 Task: Find connections with filter location Eberbach with filter topic #househunting with filter profile language Spanish with filter current company Cyber Security Updates with filter school SVS College of Engineering with filter industry Sightseeing Transportation with filter service category Illustration with filter keywords title Virtual Assistant
Action: Mouse moved to (495, 59)
Screenshot: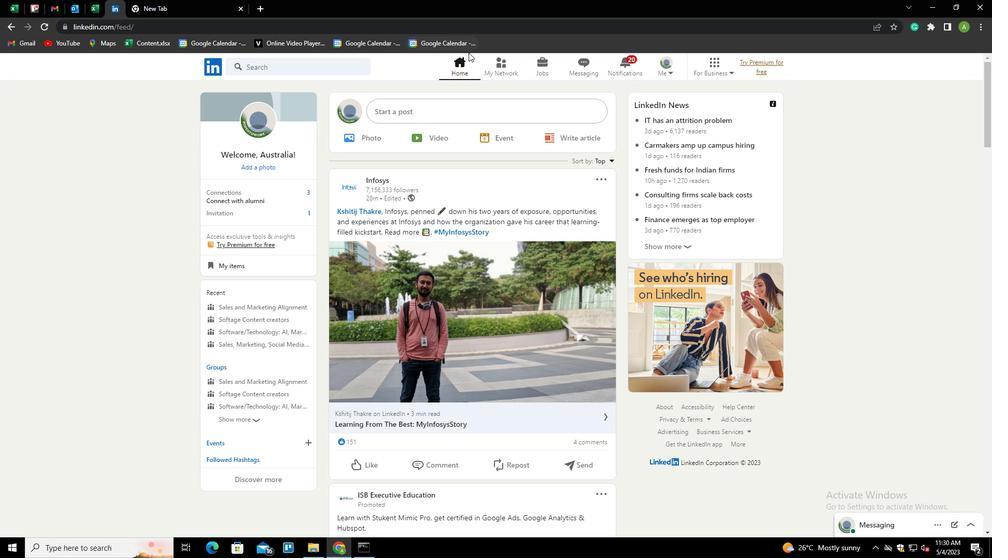 
Action: Mouse pressed left at (495, 59)
Screenshot: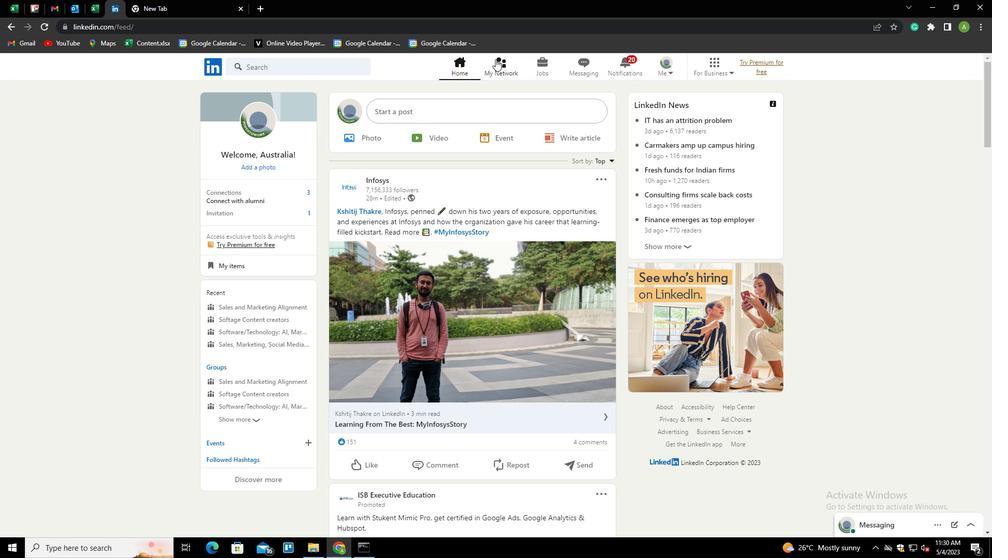 
Action: Mouse moved to (274, 123)
Screenshot: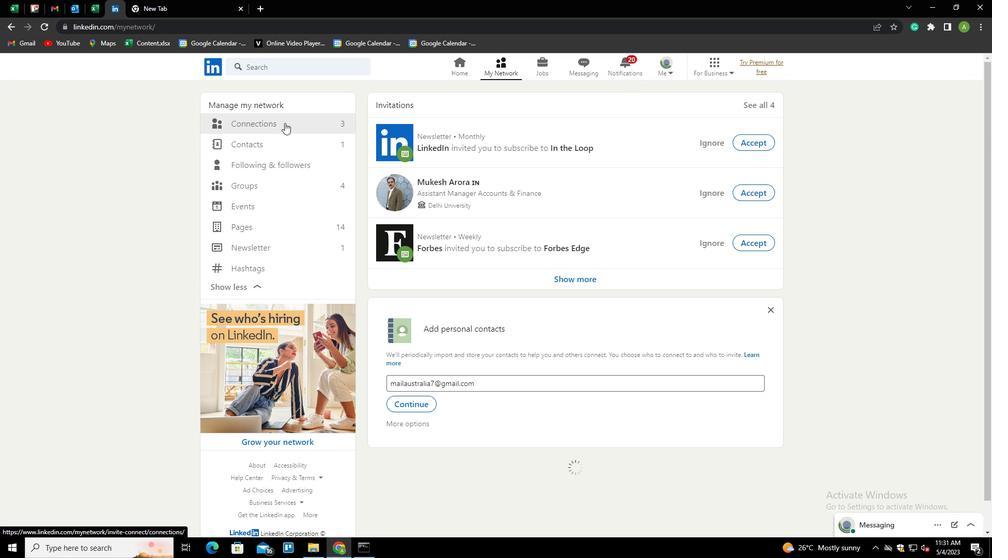 
Action: Mouse pressed left at (274, 123)
Screenshot: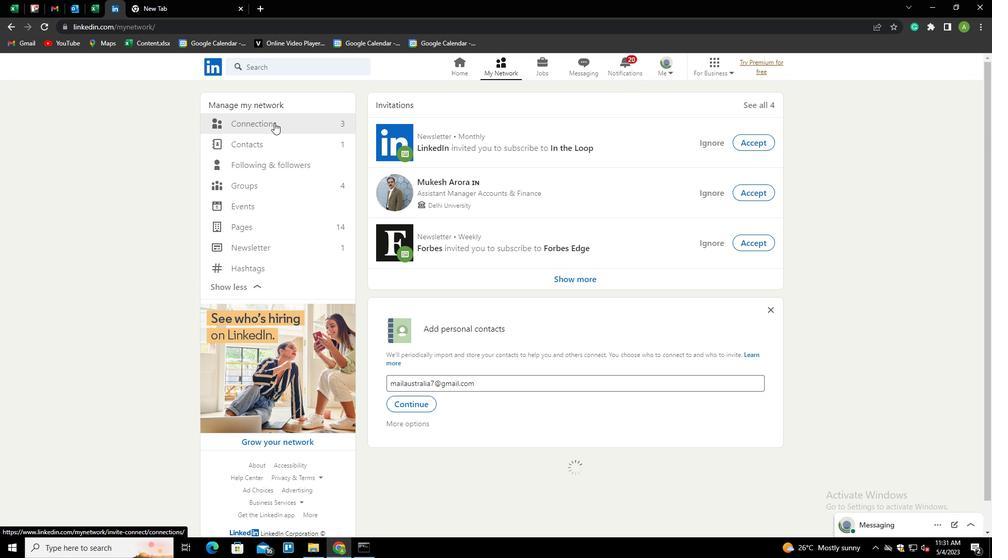 
Action: Mouse moved to (560, 124)
Screenshot: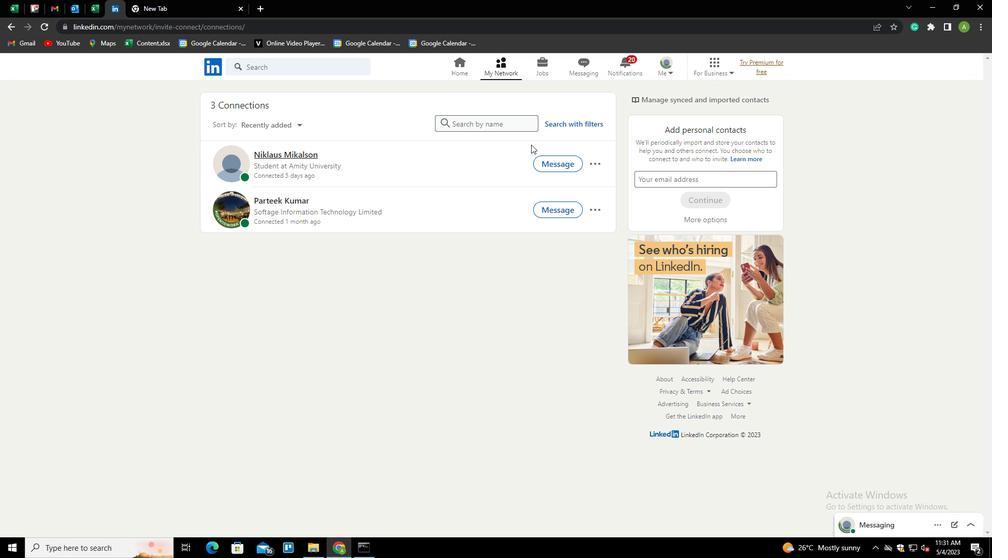 
Action: Mouse pressed left at (560, 124)
Screenshot: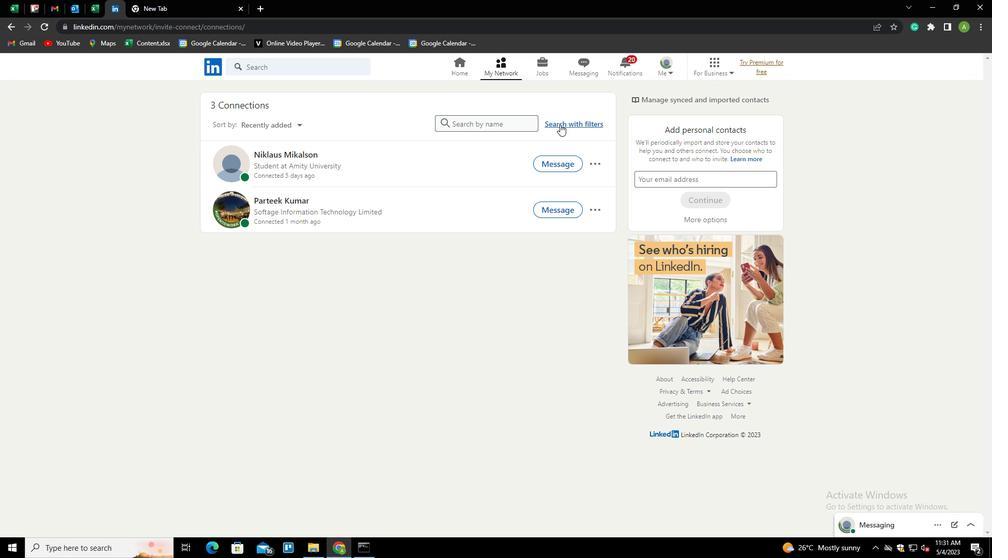 
Action: Mouse moved to (526, 96)
Screenshot: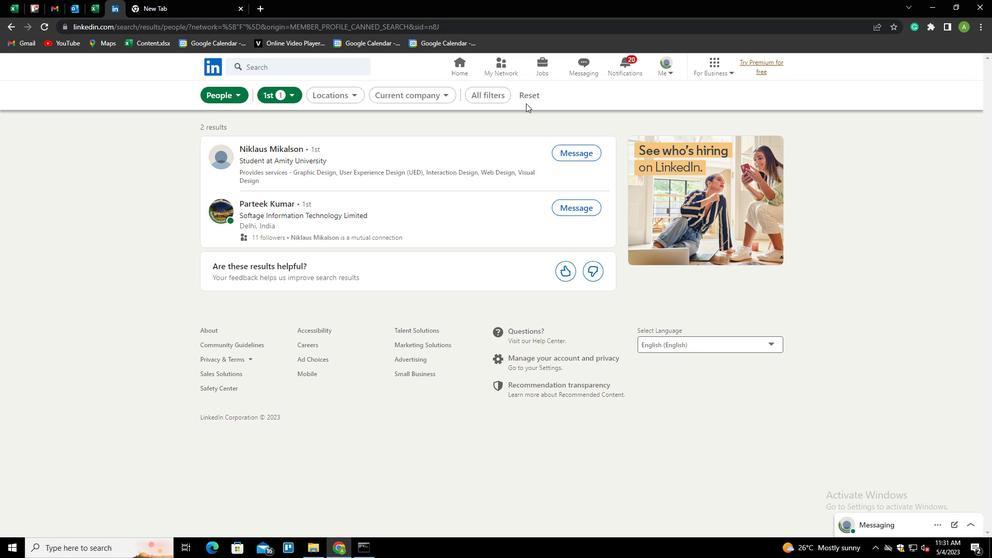 
Action: Mouse pressed left at (526, 96)
Screenshot: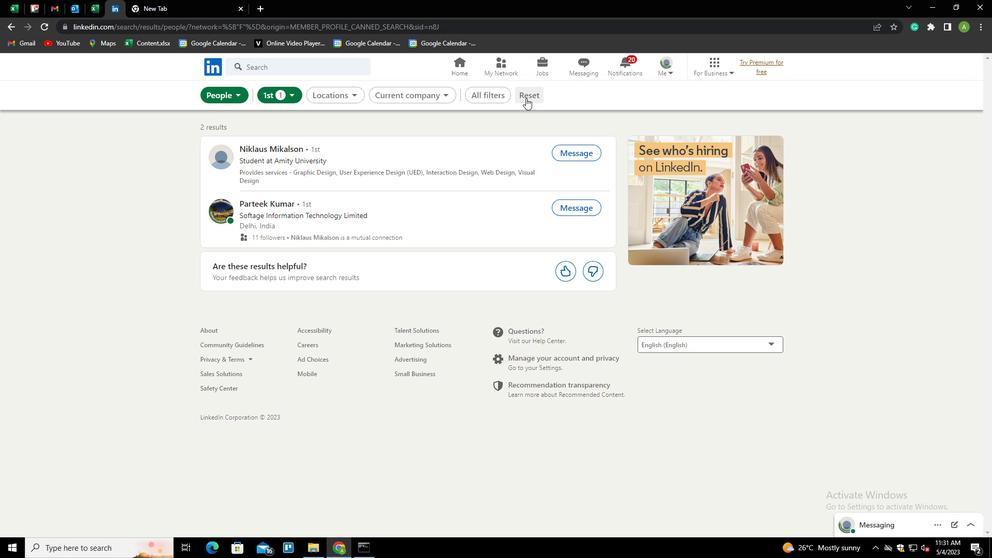 
Action: Mouse moved to (508, 97)
Screenshot: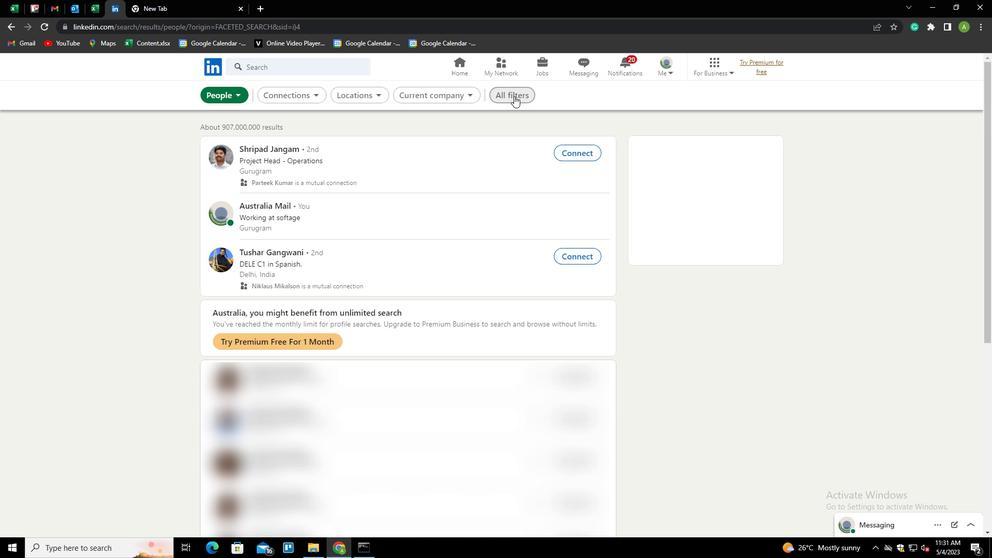 
Action: Mouse pressed left at (508, 97)
Screenshot: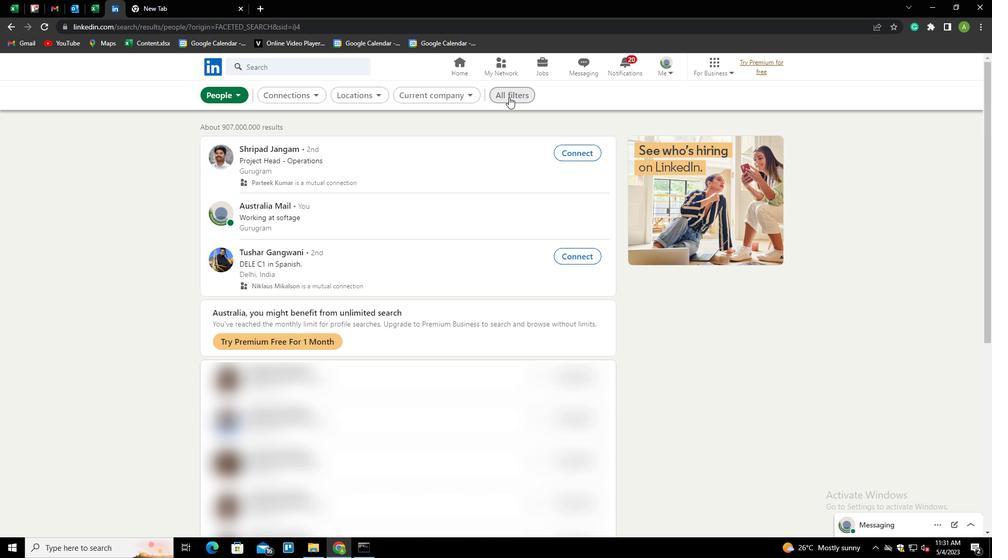 
Action: Mouse moved to (879, 397)
Screenshot: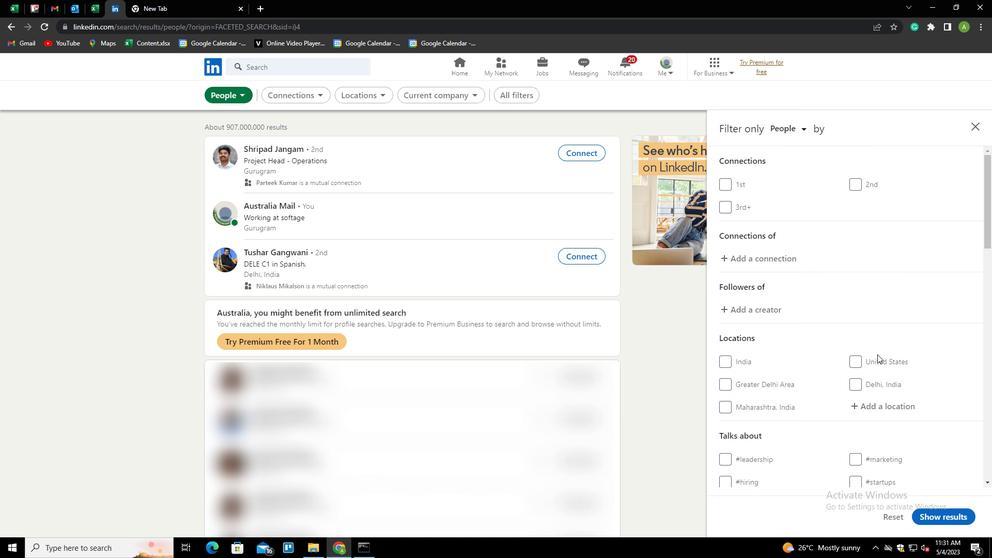 
Action: Mouse scrolled (879, 396) with delta (0, 0)
Screenshot: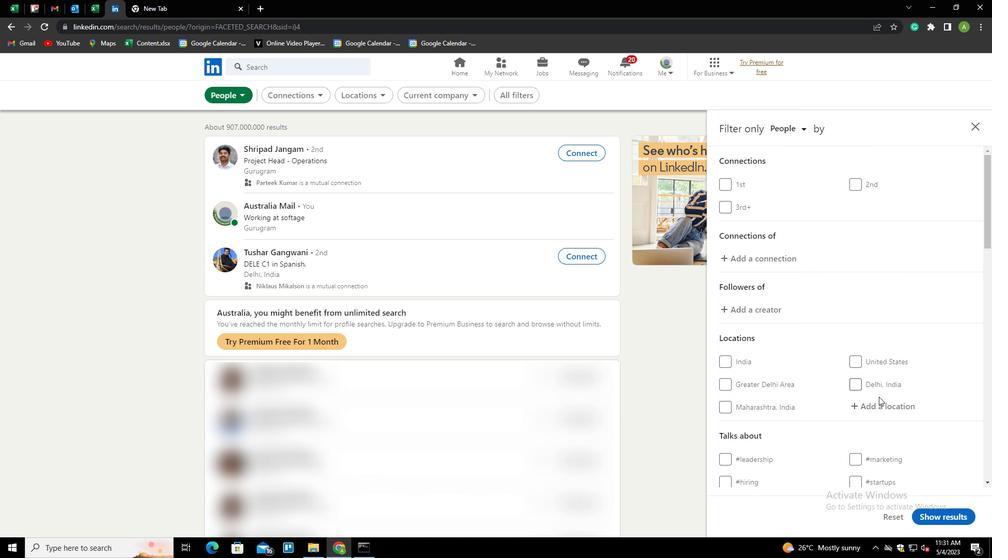 
Action: Mouse moved to (885, 361)
Screenshot: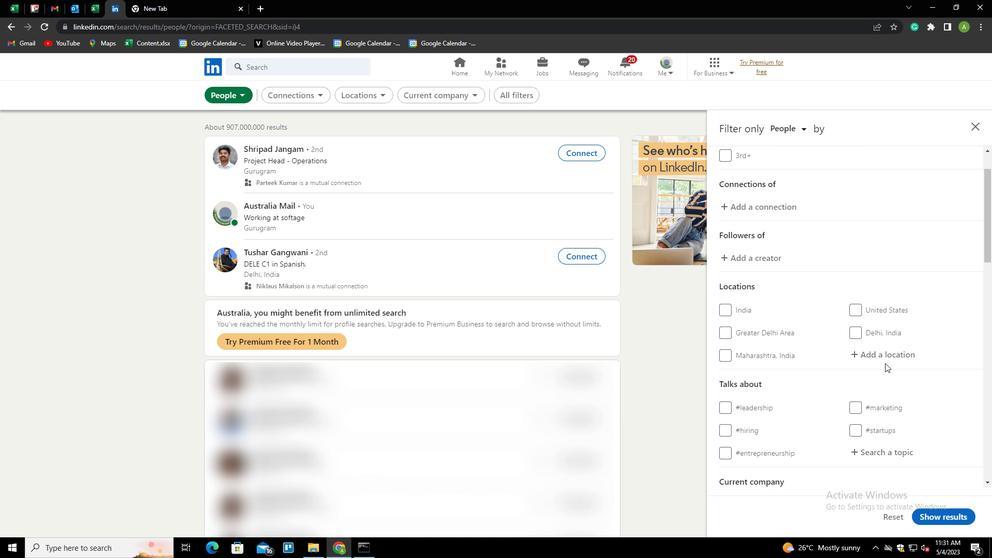 
Action: Mouse pressed left at (885, 361)
Screenshot: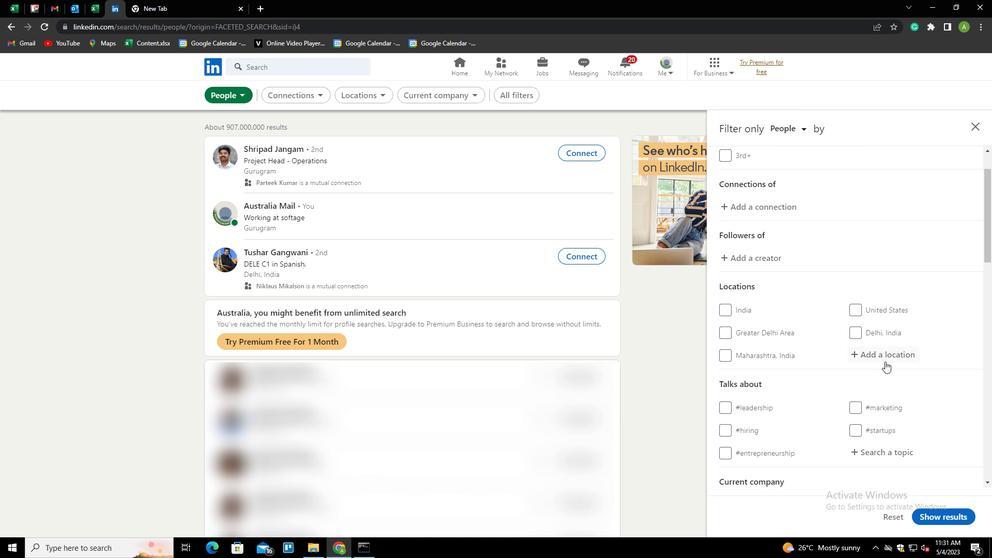 
Action: Key pressed <Key.shift>EV<Key.backspace>BERBACH<Key.down><Key.enter>
Screenshot: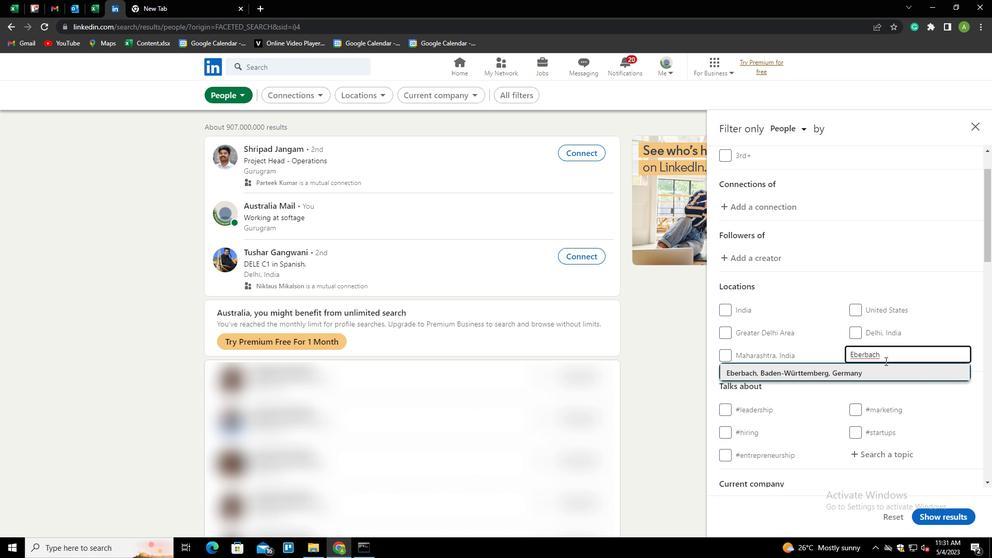
Action: Mouse moved to (920, 400)
Screenshot: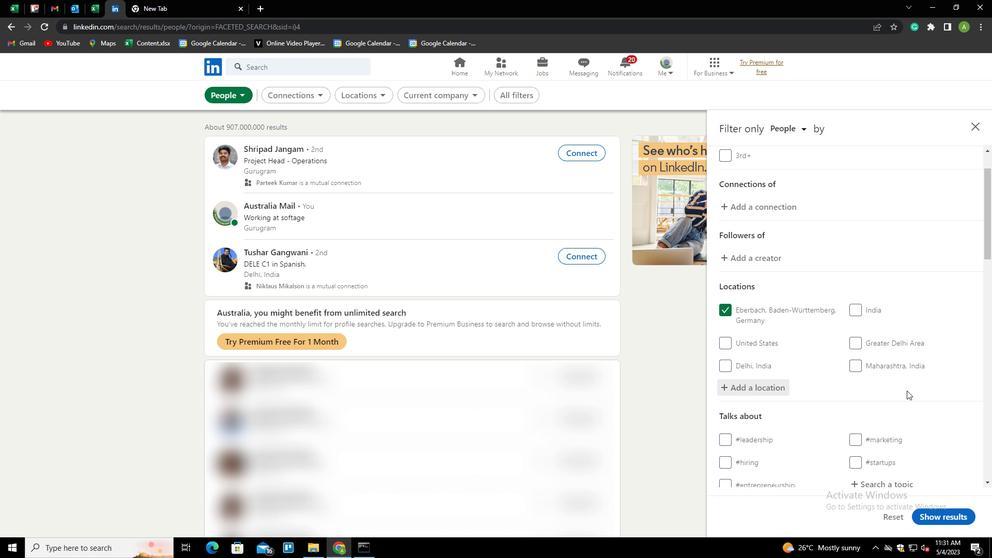 
Action: Mouse scrolled (920, 400) with delta (0, 0)
Screenshot: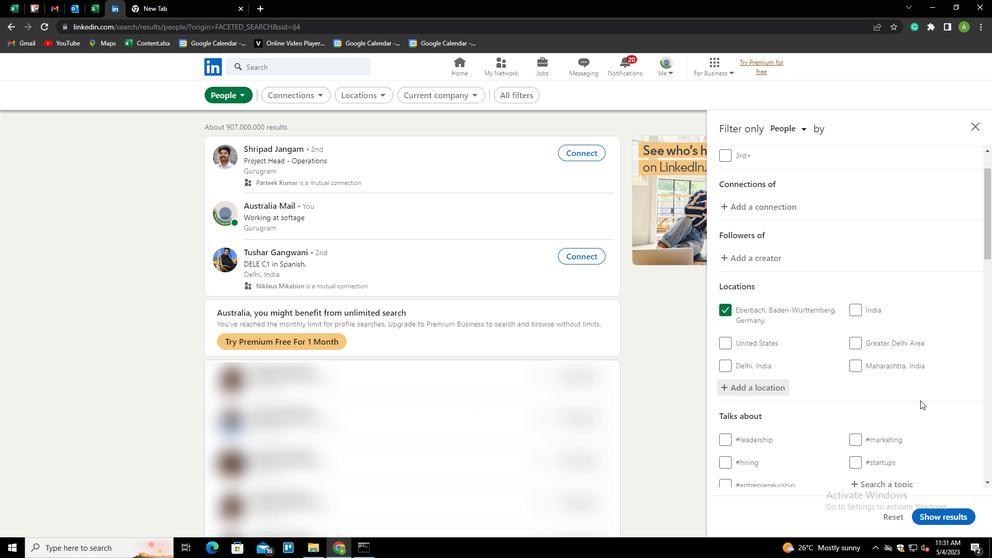 
Action: Mouse moved to (928, 398)
Screenshot: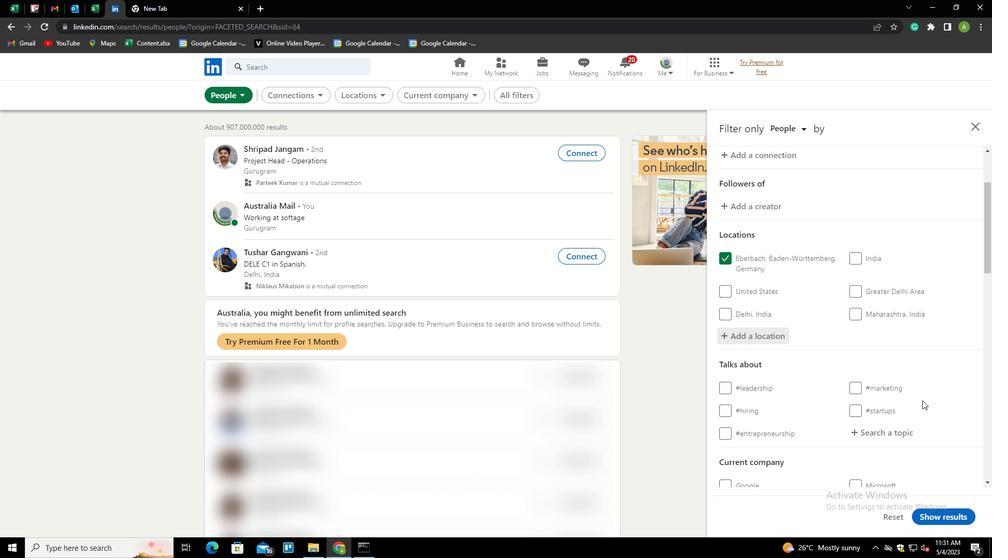 
Action: Mouse scrolled (928, 397) with delta (0, 0)
Screenshot: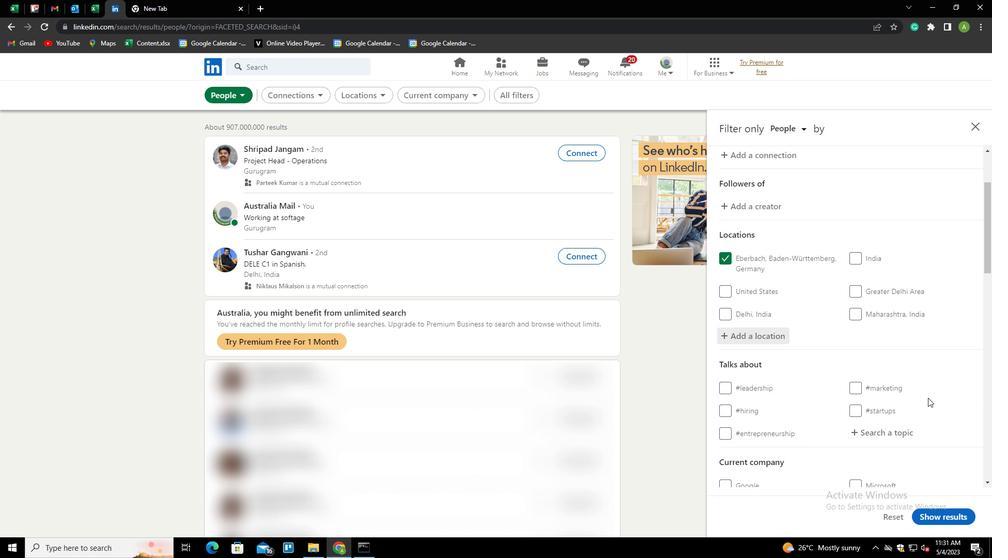 
Action: Mouse scrolled (928, 397) with delta (0, 0)
Screenshot: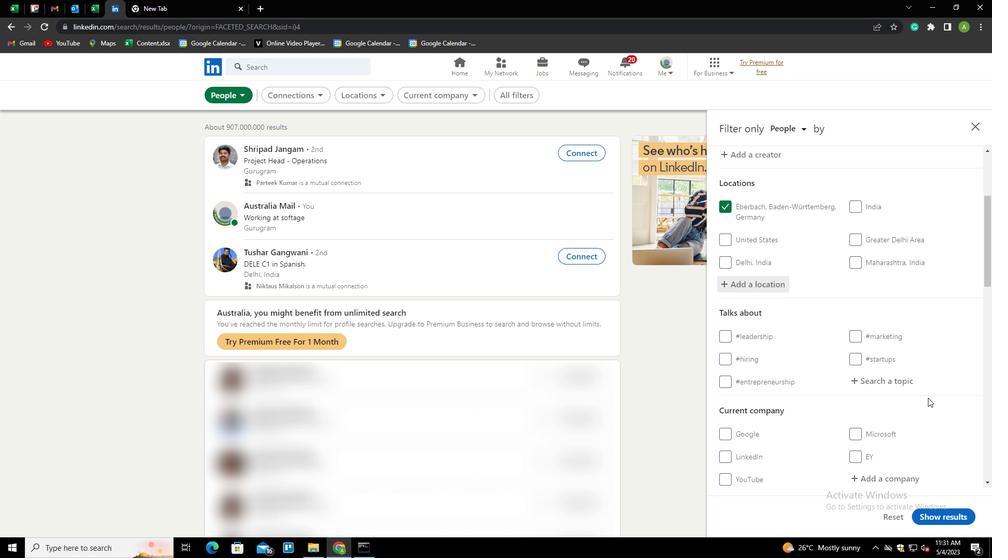 
Action: Mouse scrolled (928, 397) with delta (0, 0)
Screenshot: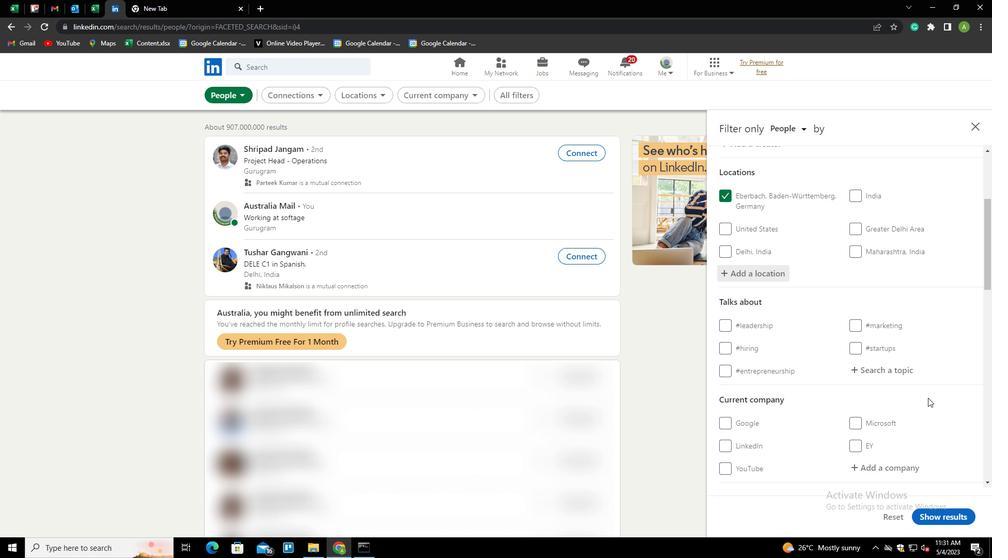 
Action: Mouse moved to (883, 281)
Screenshot: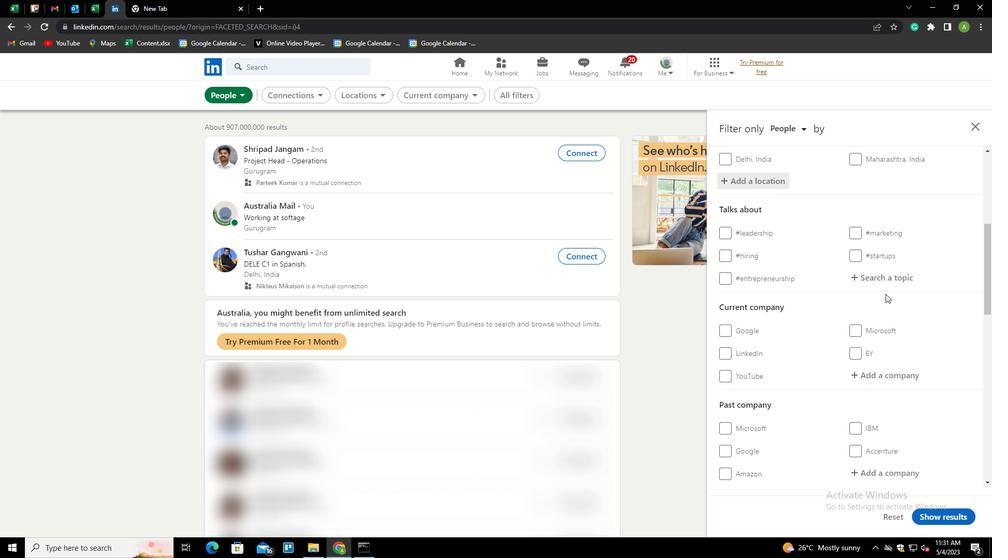 
Action: Mouse pressed left at (883, 281)
Screenshot: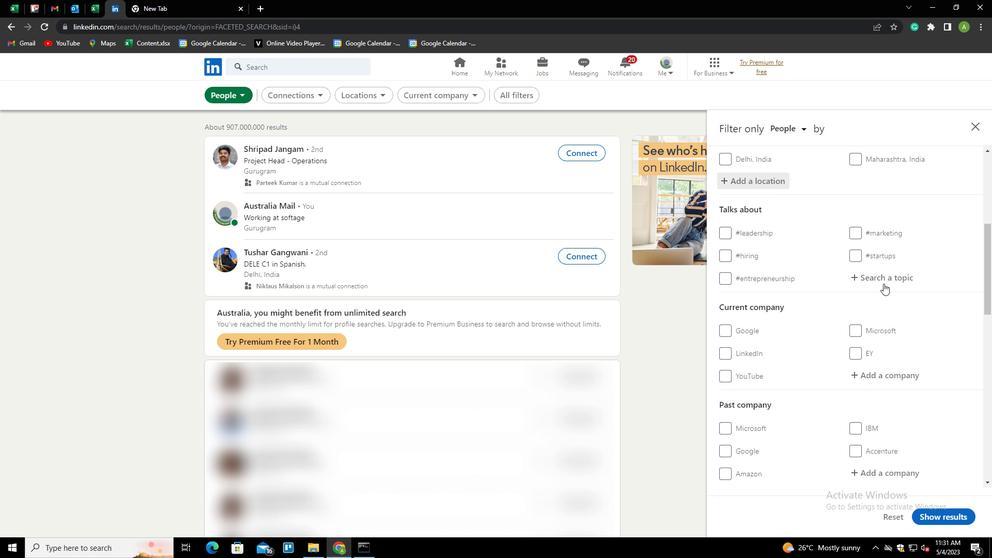 
Action: Key pressed HOUSEHUNTIN<Key.down><Key.enter>
Screenshot: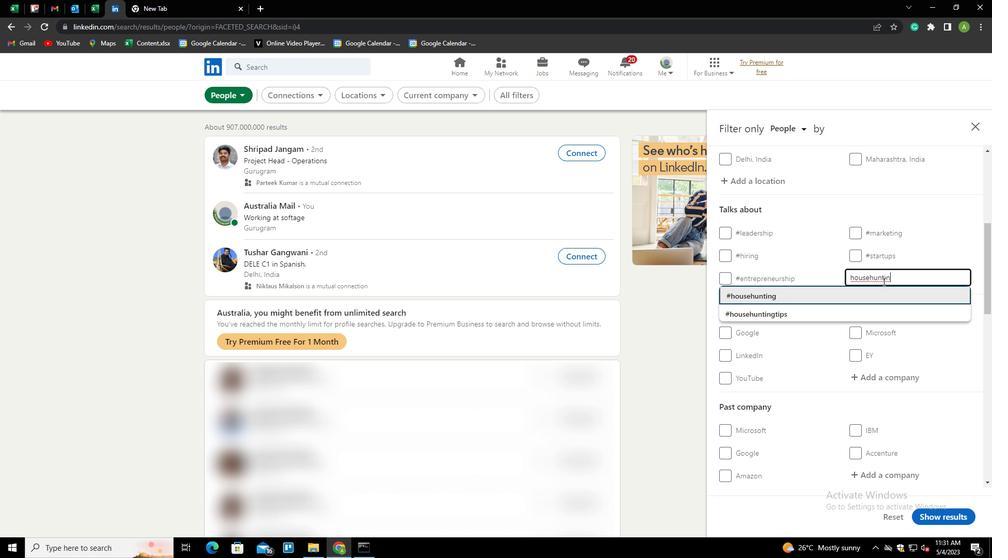
Action: Mouse moved to (883, 281)
Screenshot: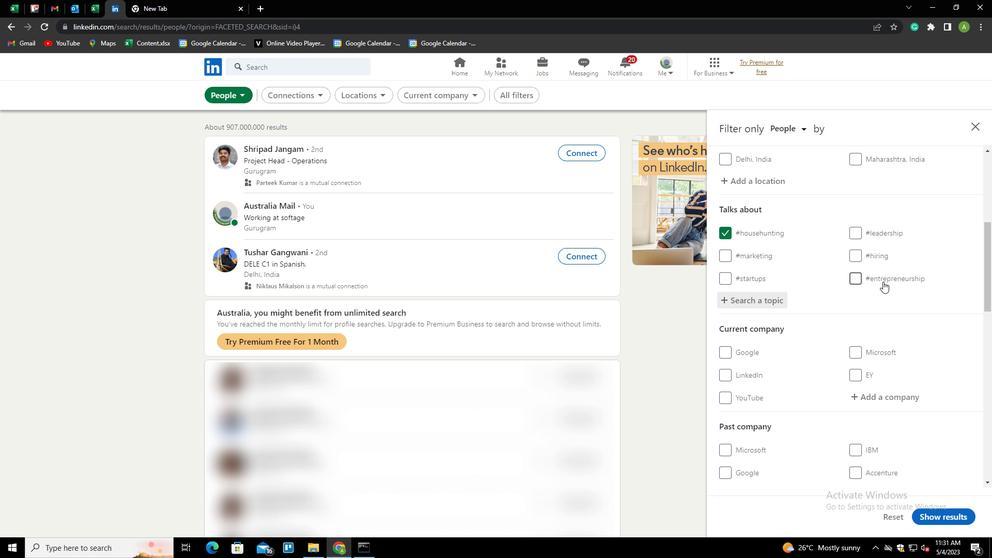 
Action: Mouse scrolled (883, 281) with delta (0, 0)
Screenshot: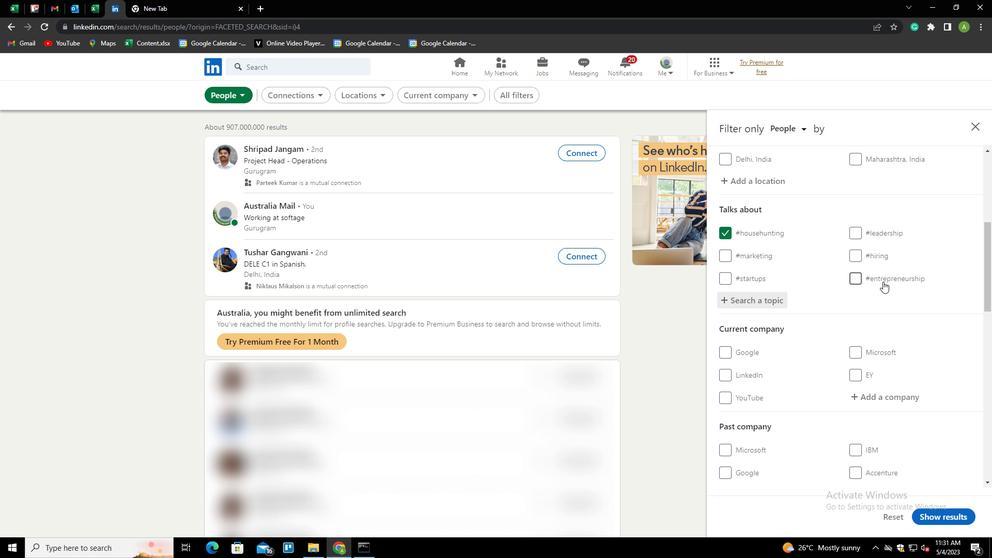 
Action: Mouse scrolled (883, 281) with delta (0, 0)
Screenshot: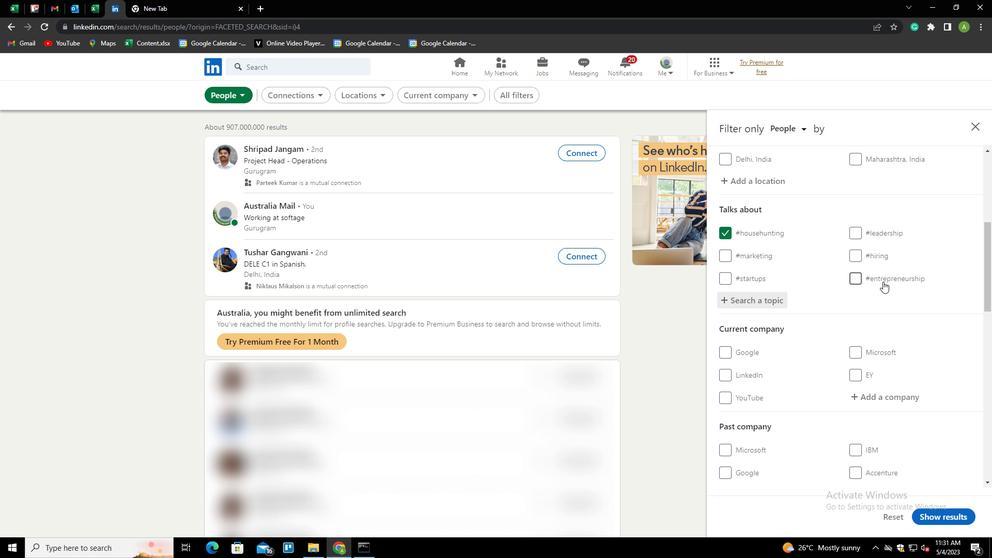 
Action: Mouse scrolled (883, 281) with delta (0, 0)
Screenshot: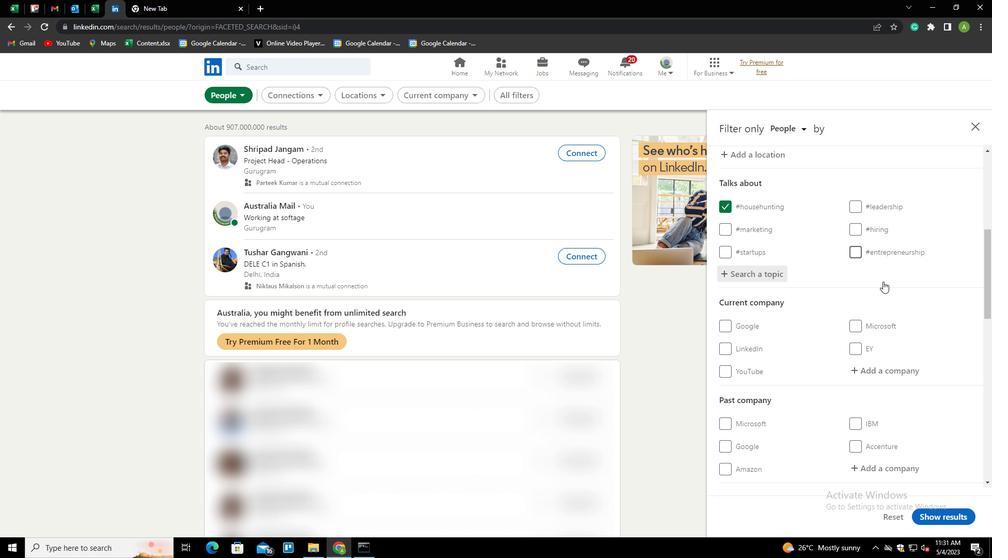 
Action: Mouse scrolled (883, 281) with delta (0, 0)
Screenshot: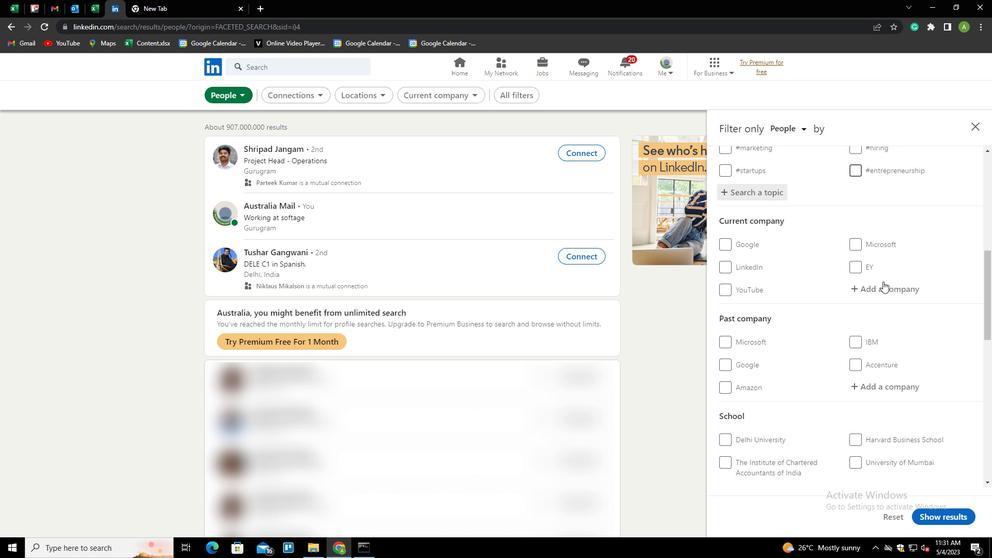 
Action: Mouse scrolled (883, 281) with delta (0, 0)
Screenshot: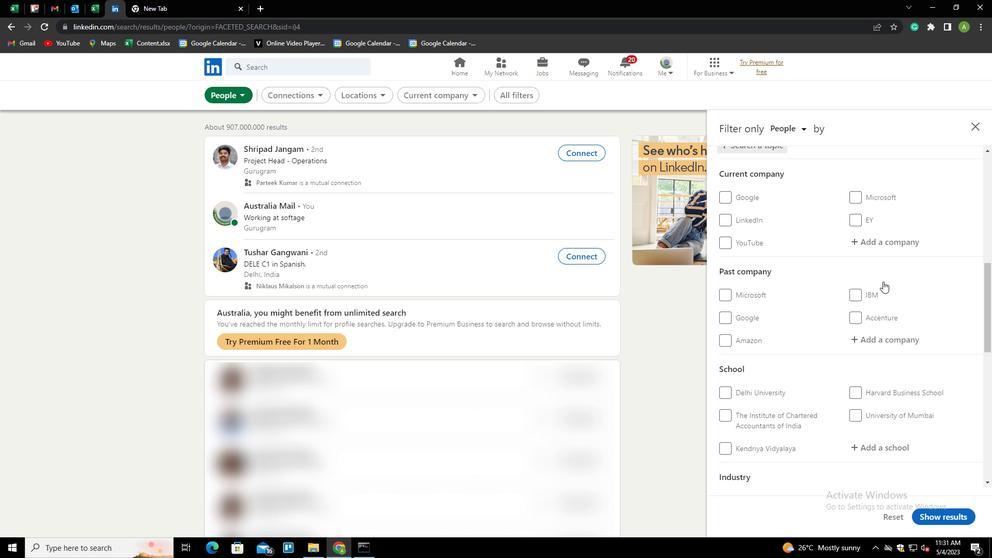 
Action: Mouse scrolled (883, 281) with delta (0, 0)
Screenshot: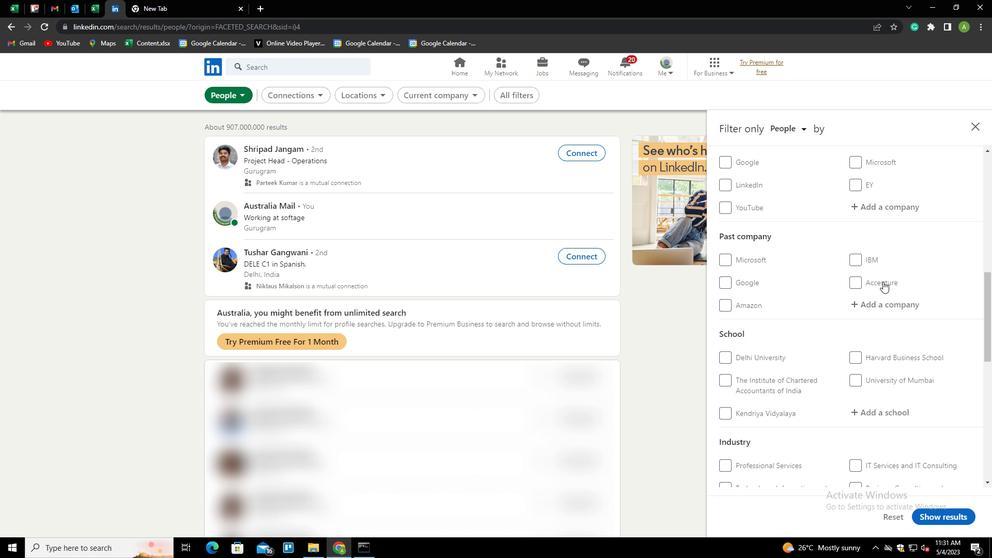 
Action: Mouse scrolled (883, 281) with delta (0, 0)
Screenshot: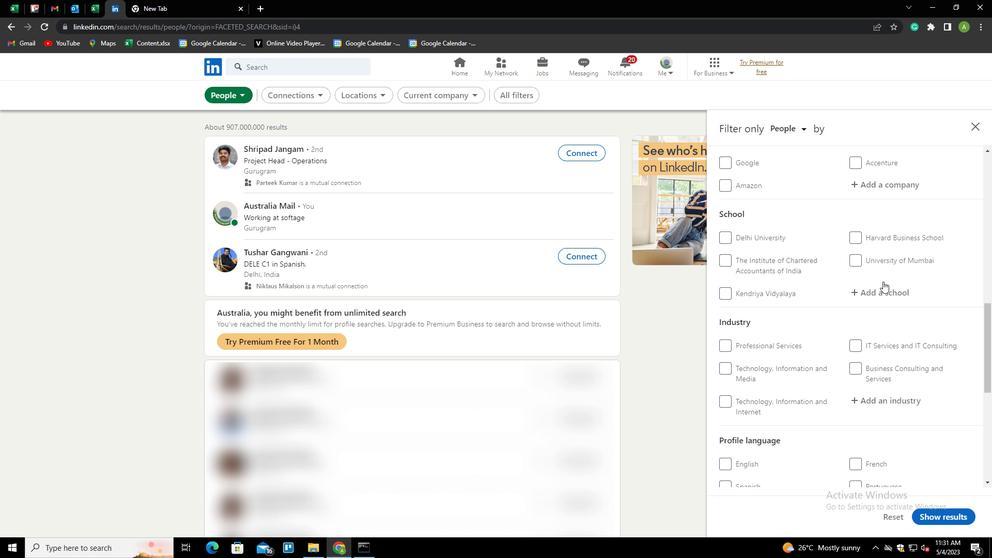 
Action: Mouse scrolled (883, 281) with delta (0, 0)
Screenshot: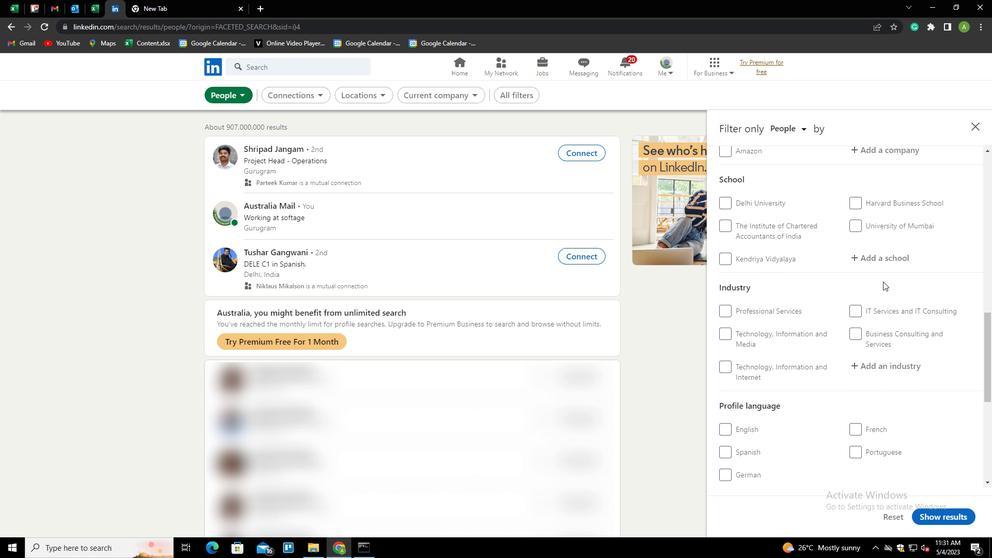 
Action: Mouse scrolled (883, 281) with delta (0, 0)
Screenshot: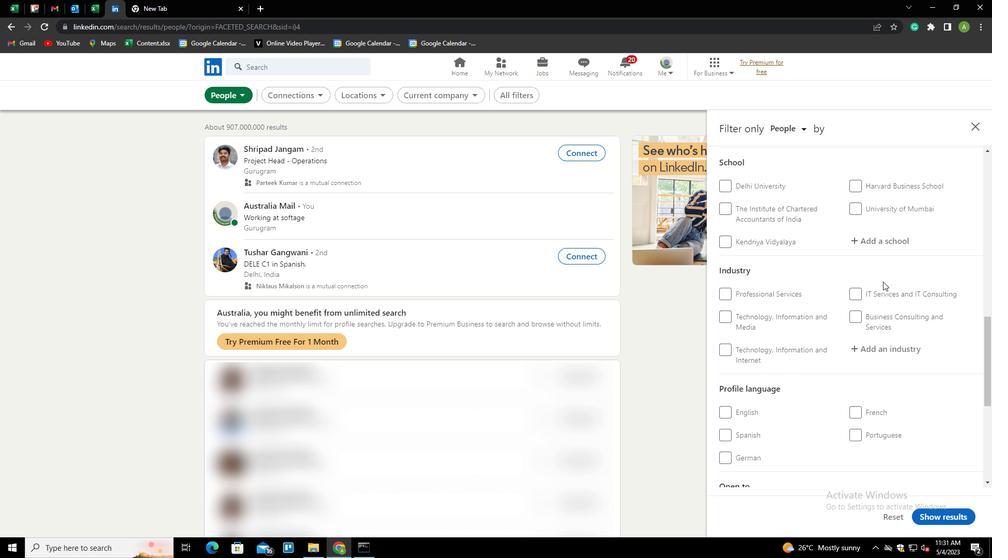 
Action: Mouse moved to (733, 333)
Screenshot: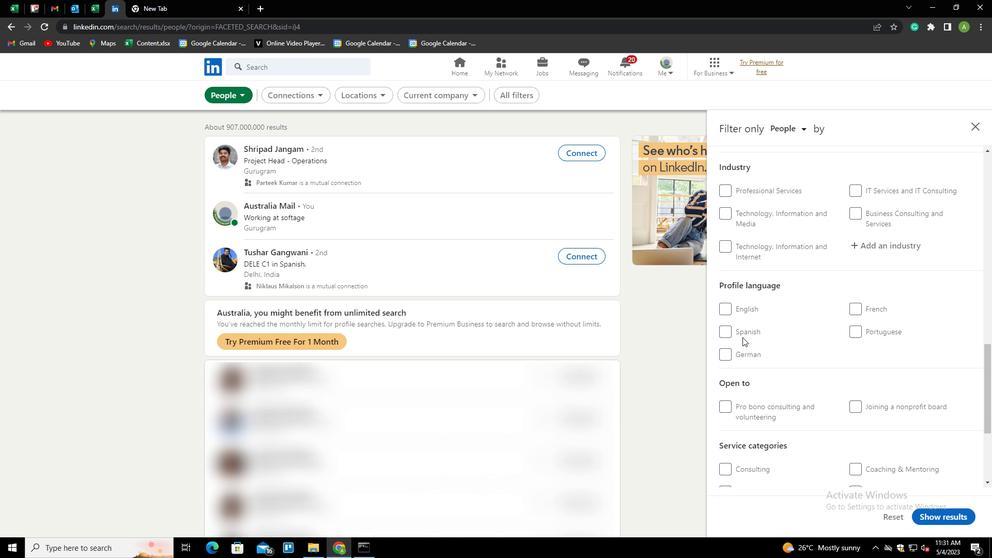 
Action: Mouse pressed left at (733, 333)
Screenshot: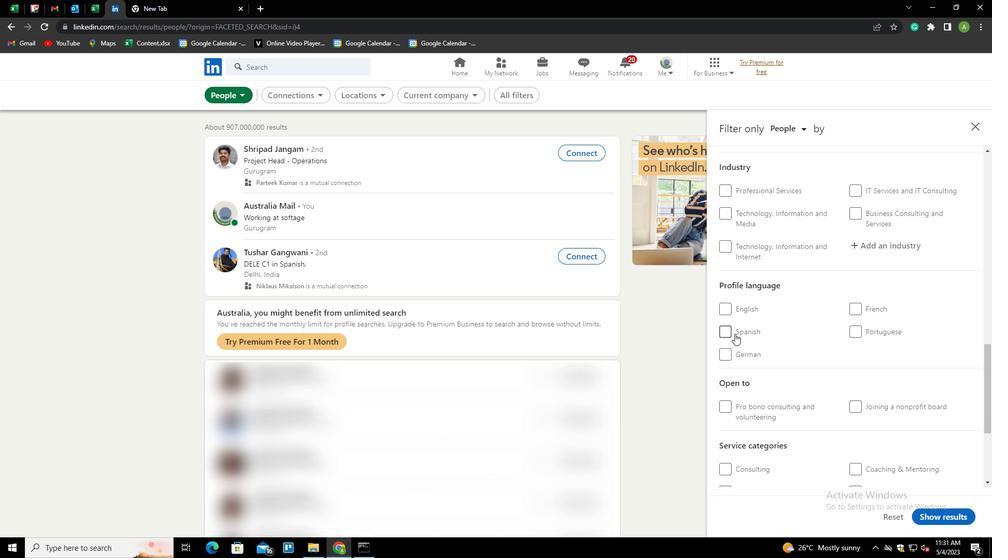 
Action: Mouse moved to (896, 302)
Screenshot: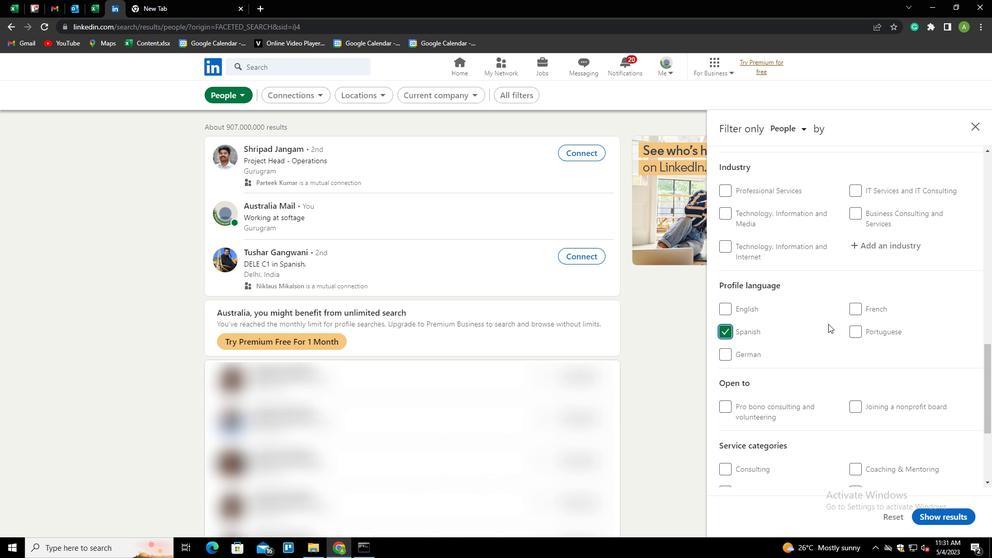 
Action: Mouse scrolled (896, 302) with delta (0, 0)
Screenshot: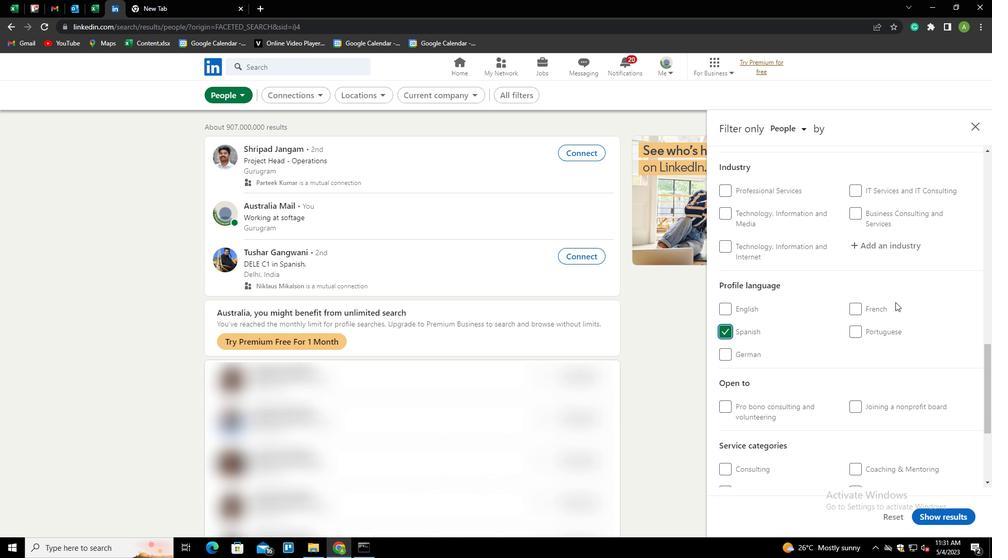 
Action: Mouse scrolled (896, 302) with delta (0, 0)
Screenshot: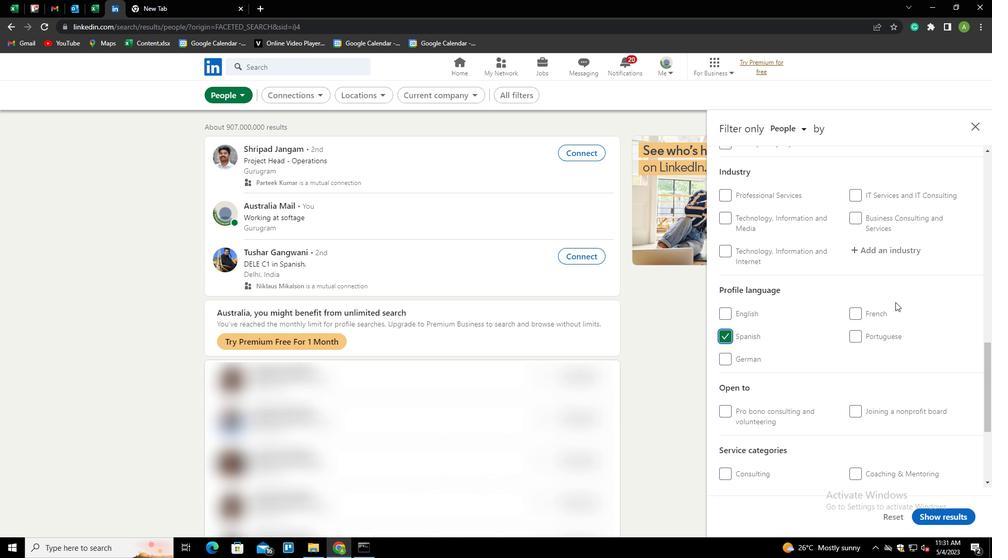 
Action: Mouse scrolled (896, 302) with delta (0, 0)
Screenshot: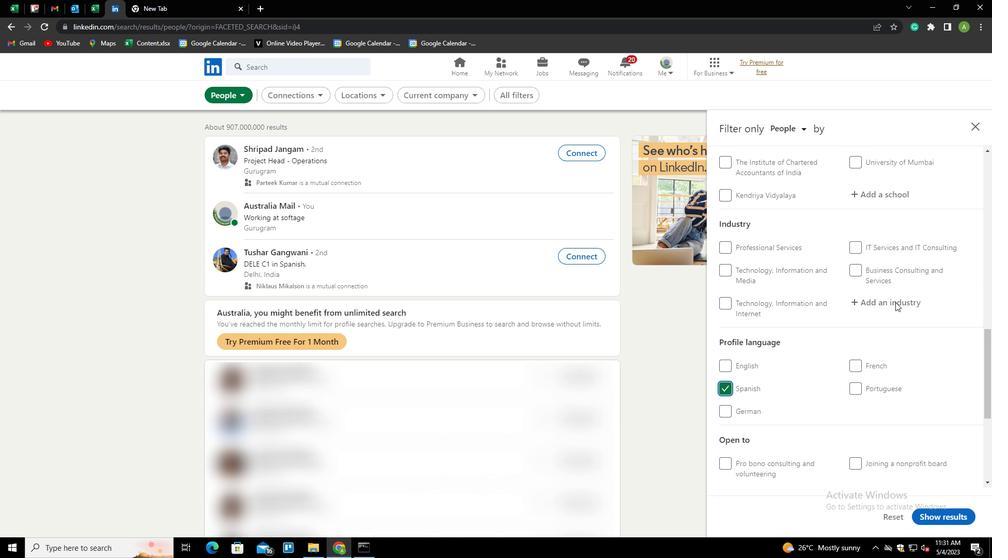 
Action: Mouse scrolled (896, 302) with delta (0, 0)
Screenshot: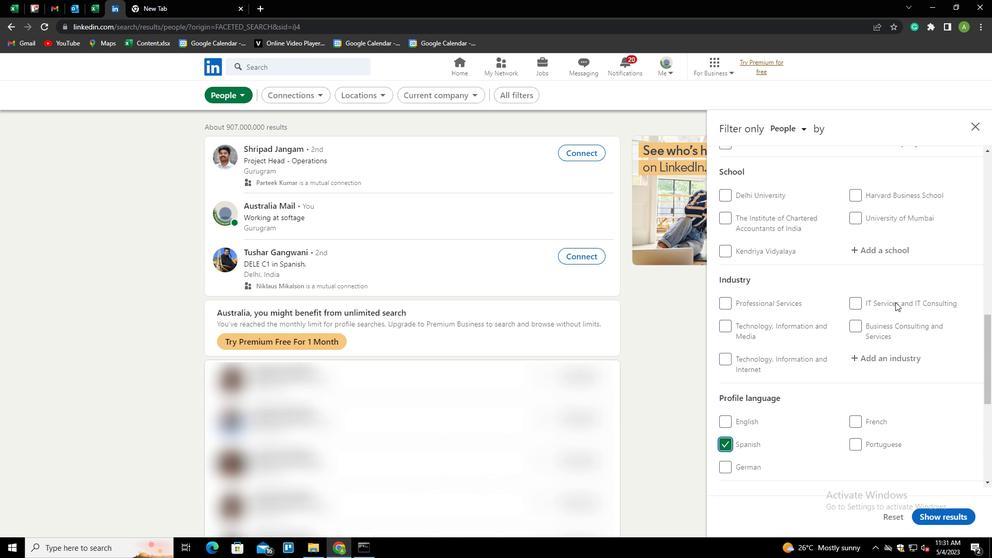 
Action: Mouse scrolled (896, 302) with delta (0, 0)
Screenshot: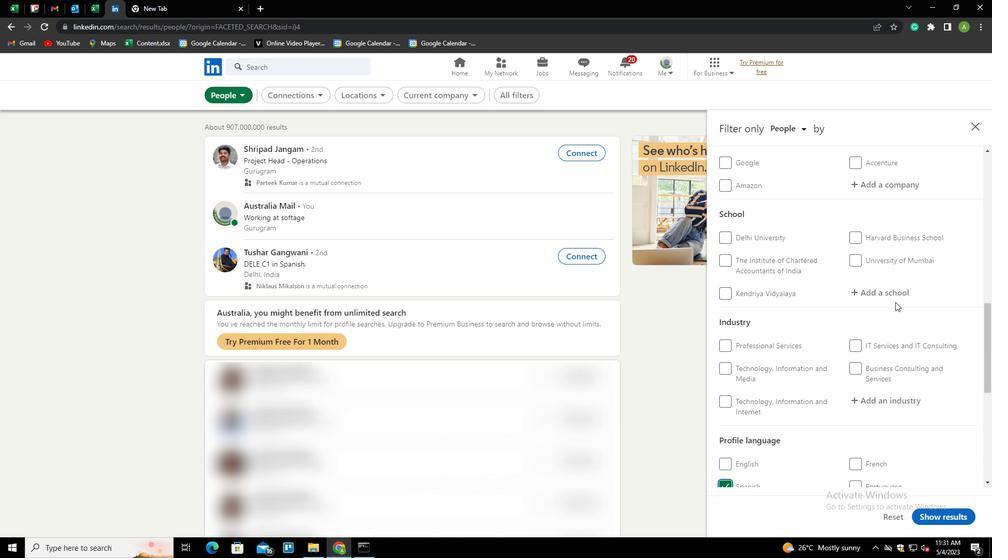 
Action: Mouse scrolled (896, 302) with delta (0, 0)
Screenshot: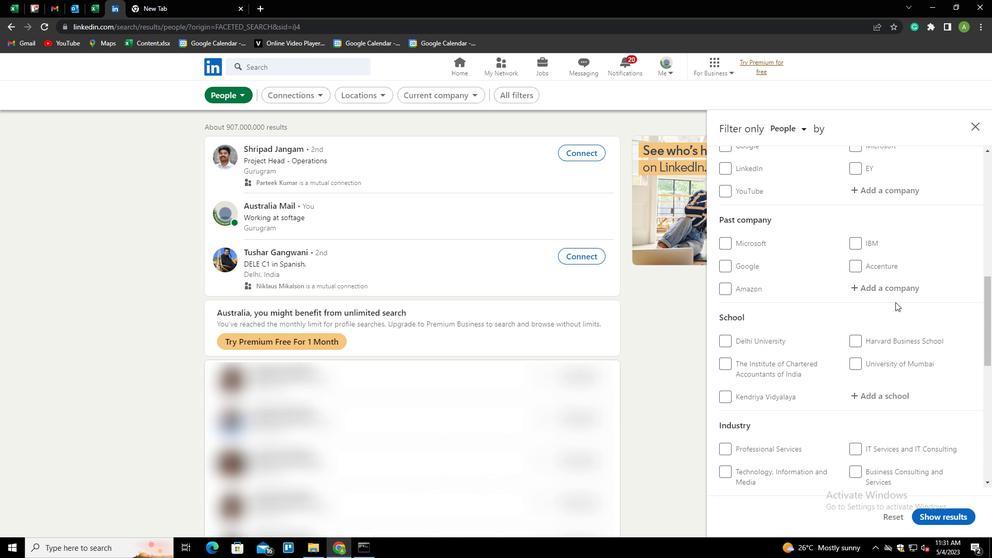 
Action: Mouse moved to (883, 239)
Screenshot: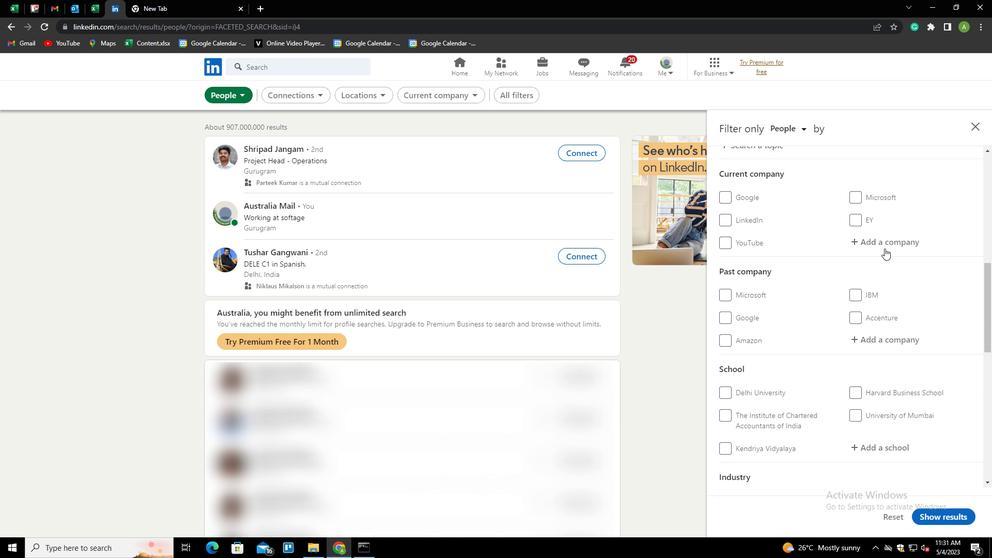 
Action: Mouse pressed left at (883, 239)
Screenshot: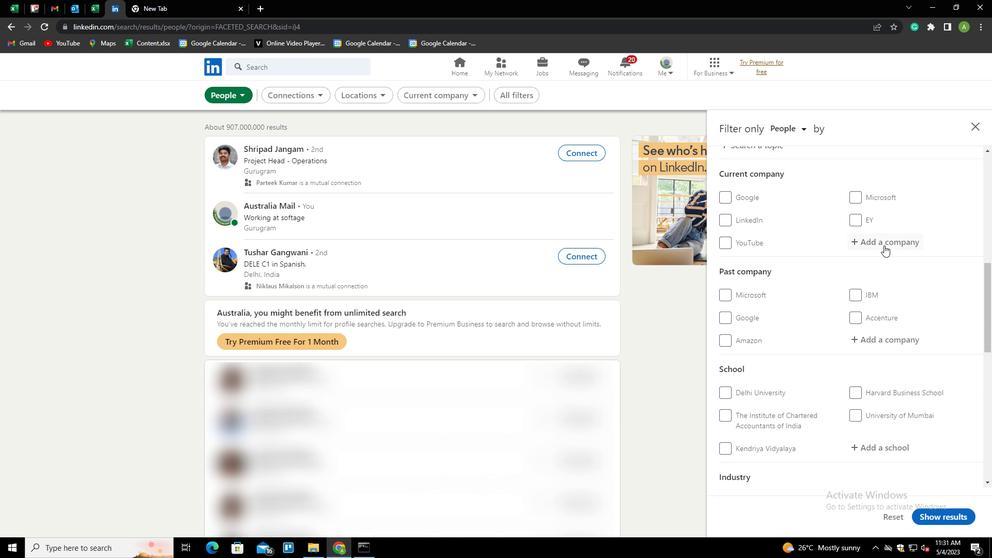 
Action: Mouse moved to (886, 240)
Screenshot: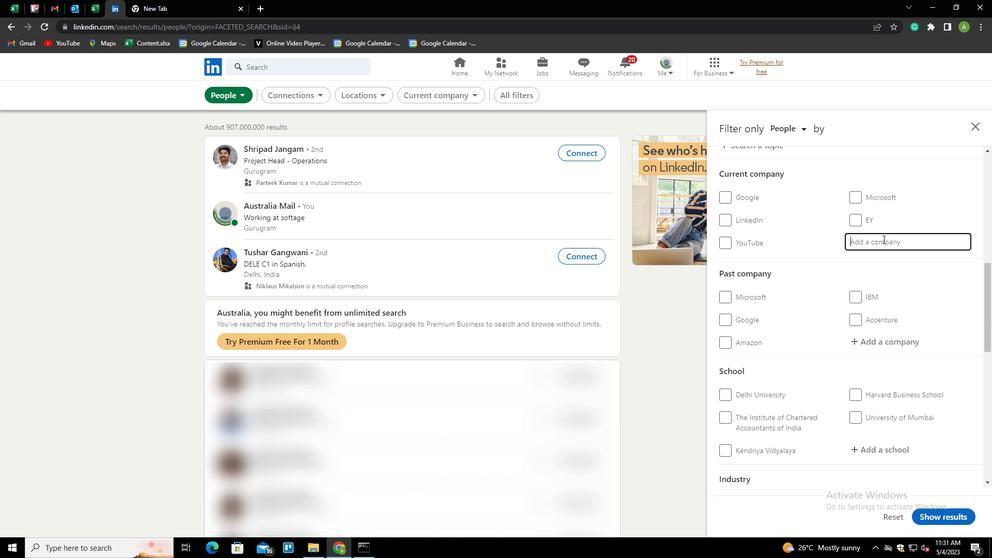 
Action: Mouse pressed left at (886, 240)
Screenshot: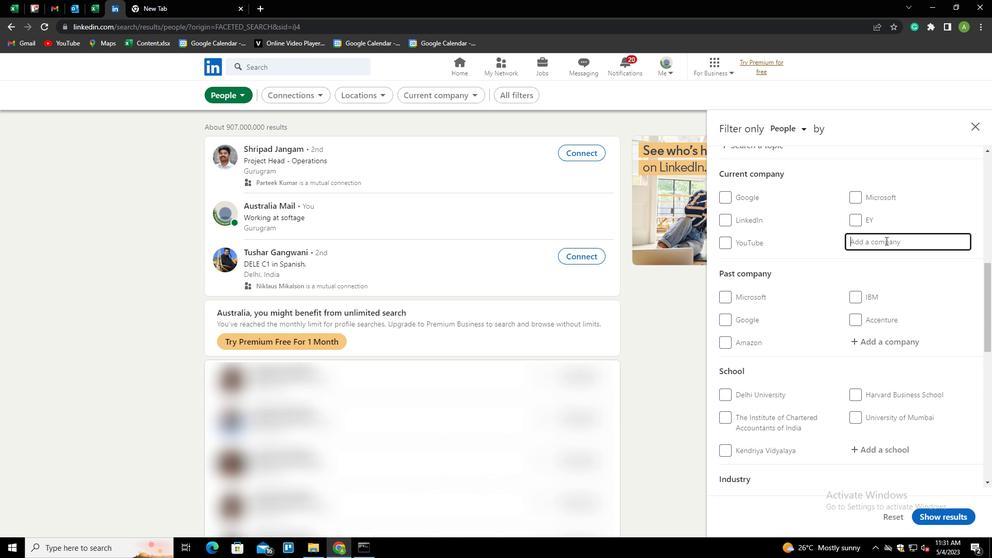 
Action: Key pressed <Key.shift><Key.shift><Key.shift><Key.shift><Key.shift><Key.shift><Key.shift><Key.shift><Key.shift><Key.shift><Key.shift><Key.shift><Key.shift><Key.shift><Key.shift><Key.shift><Key.shift><Key.shift><Key.shift><Key.shift><Key.shift><Key.shift><Key.shift><Key.shift><Key.shift><Key.shift><Key.shift><Key.shift><Key.shift><Key.shift><Key.shift><Key.shift><Key.shift><Key.shift><Key.shift><Key.shift><Key.shift><Key.shift><Key.shift><Key.shift><Key.shift><Key.shift><Key.shift><Key.shift><Key.shift><Key.shift><Key.shift><Key.shift><Key.shift><Key.shift>CU<Key.backspace>YBER<Key.space><Key.shift>SECURITY<Key.down><Key.down><Key.down><Key.enter>
Screenshot: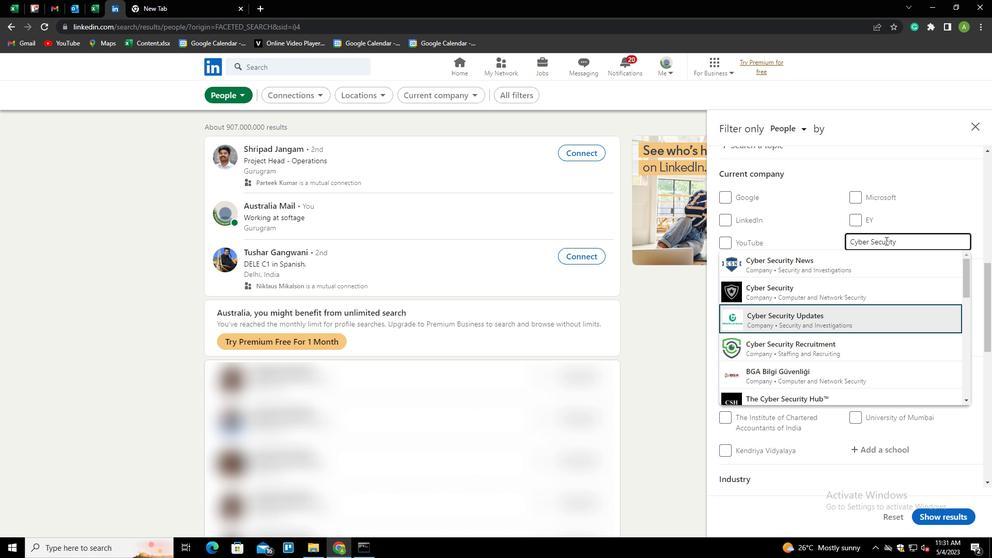 
Action: Mouse scrolled (886, 240) with delta (0, 0)
Screenshot: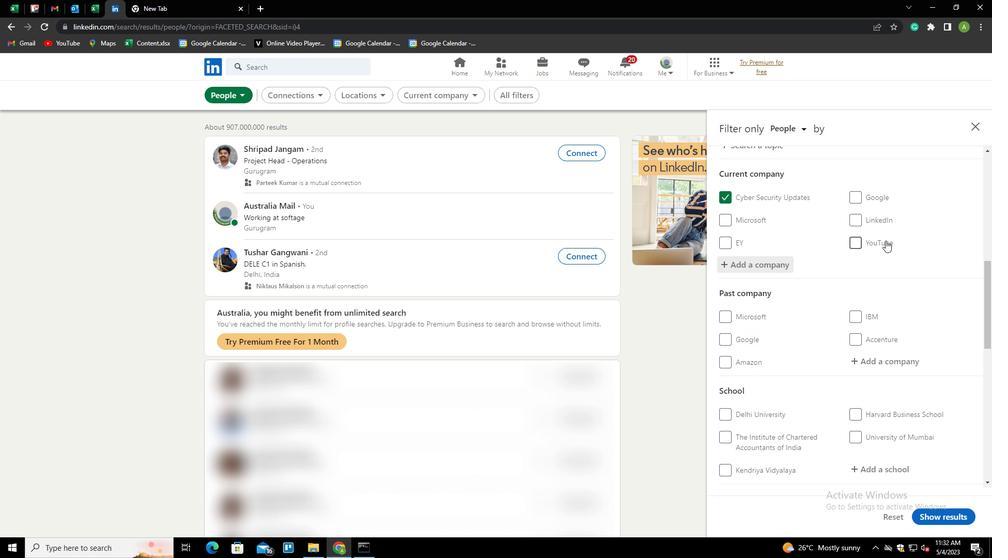 
Action: Mouse scrolled (886, 240) with delta (0, 0)
Screenshot: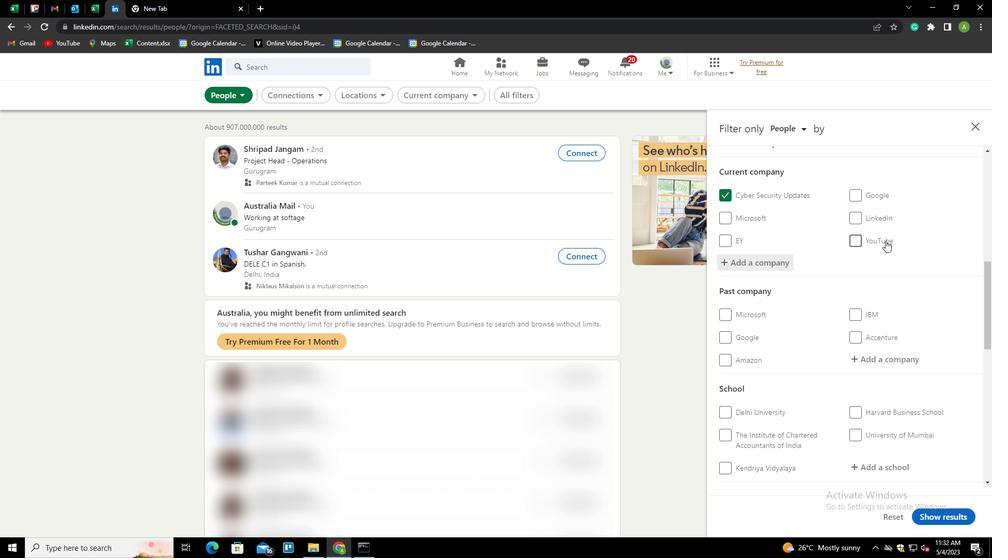 
Action: Mouse scrolled (886, 240) with delta (0, 0)
Screenshot: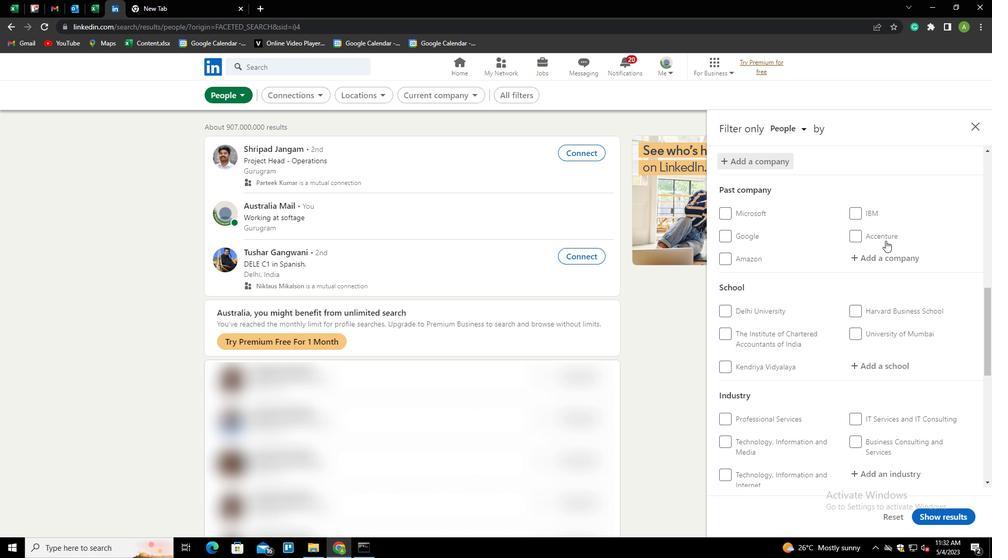 
Action: Mouse scrolled (886, 240) with delta (0, 0)
Screenshot: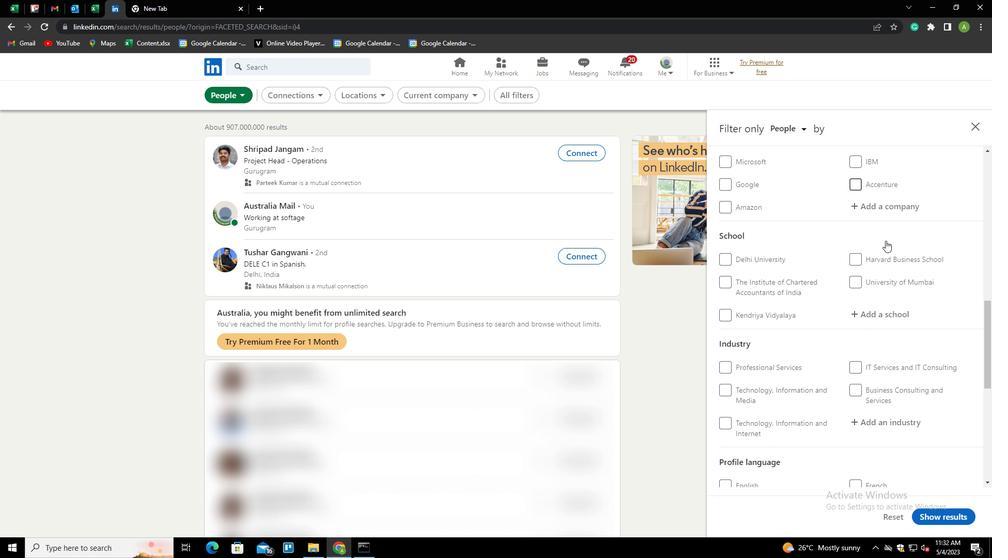 
Action: Mouse moved to (888, 260)
Screenshot: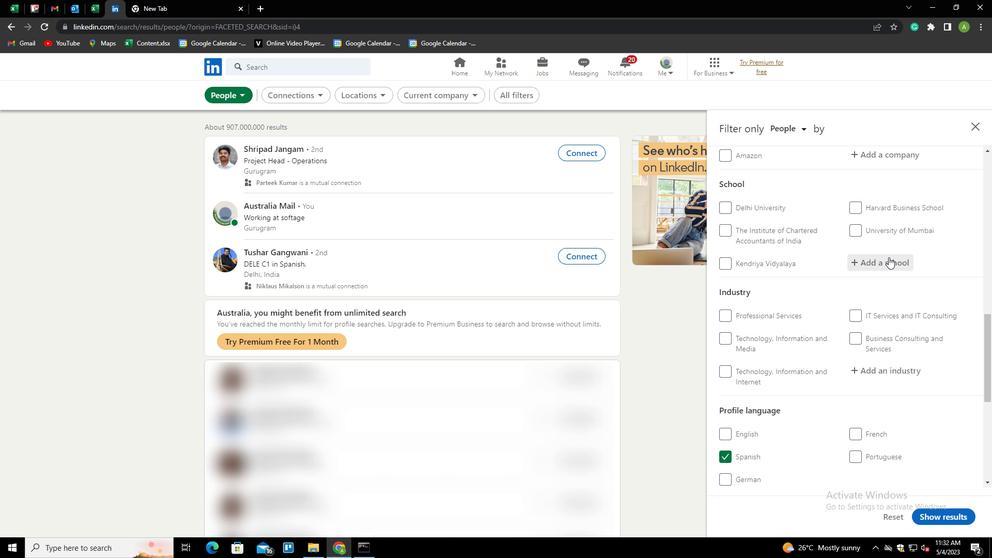 
Action: Mouse pressed left at (888, 260)
Screenshot: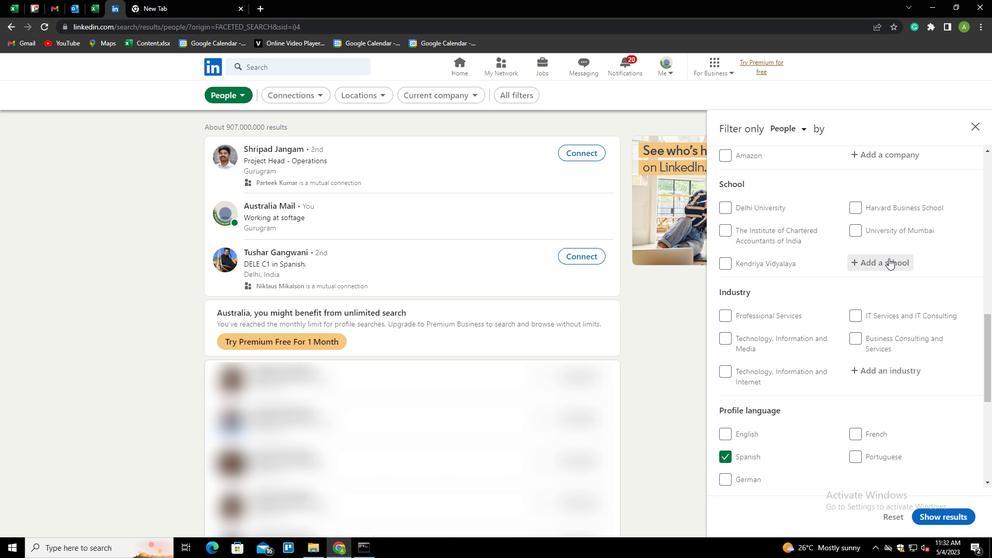
Action: Key pressed <Key.shift>S<Key.shift><Key.shift><Key.shift><Key.shift><Key.shift><Key.shift><Key.shift><Key.shift><Key.shift><Key.shift><Key.shift><Key.shift><Key.shift><Key.shift><Key.shift><Key.shift><Key.shift><Key.shift><Key.shift><Key.shift><Key.shift><Key.shift><Key.shift><Key.shift><Key.shift><Key.shift><Key.shift><Key.shift><Key.shift><Key.shift><Key.shift><Key.shift><Key.shift><Key.shift><Key.shift><Key.shift><Key.shift><Key.shift><Key.shift><Key.shift><Key.shift><Key.shift><Key.shift><Key.shift><Key.shift><Key.shift><Key.shift><Key.shift><Key.shift><Key.shift><Key.shift><Key.shift><Key.shift><Key.shift><Key.shift><Key.shift><Key.shift><Key.shift><Key.shift><Key.shift><Key.shift><Key.shift><Key.shift><Key.shift><Key.shift><Key.shift><Key.shift><Key.shift><Key.shift><Key.shift><Key.shift><Key.shift><Key.shift><Key.shift><Key.shift><Key.shift><Key.shift><Key.shift><Key.shift><Key.shift><Key.shift><Key.shift><Key.shift><Key.shift><Key.shift><Key.shift><Key.shift><Key.shift><Key.shift><Key.shift><Key.shift><Key.shift><Key.shift><Key.shift><Key.shift><Key.shift><Key.shift><Key.shift><Key.shift><Key.shift><Key.shift><Key.shift><Key.shift><Key.shift><Key.shift><Key.shift><Key.shift><Key.shift><Key.shift><Key.shift><Key.shift><Key.shift><Key.shift><Key.shift><Key.shift><Key.shift><Key.shift><Key.shift><Key.shift><Key.shift><Key.shift><Key.shift><Key.shift><Key.shift><Key.shift><Key.shift><Key.shift><Key.shift><Key.shift><Key.shift><Key.shift><Key.shift><Key.shift><Key.shift><Key.shift><Key.shift><Key.shift><Key.shift><Key.shift><Key.shift><Key.shift><Key.shift><Key.shift><Key.shift><Key.shift><Key.shift><Key.shift><Key.shift><Key.shift><Key.shift><Key.shift><Key.shift><Key.shift><Key.shift><Key.shift><Key.shift><Key.shift><Key.shift><Key.shift><Key.shift>VS<Key.space><Key.shift>COLLEGE<Key.space>OF<Key.space><Key.shift><Key.shift><Key.shift><Key.shift><Key.shift><Key.shift><Key.shift><Key.shift><Key.shift><Key.shift><Key.down><Key.enter>
Screenshot: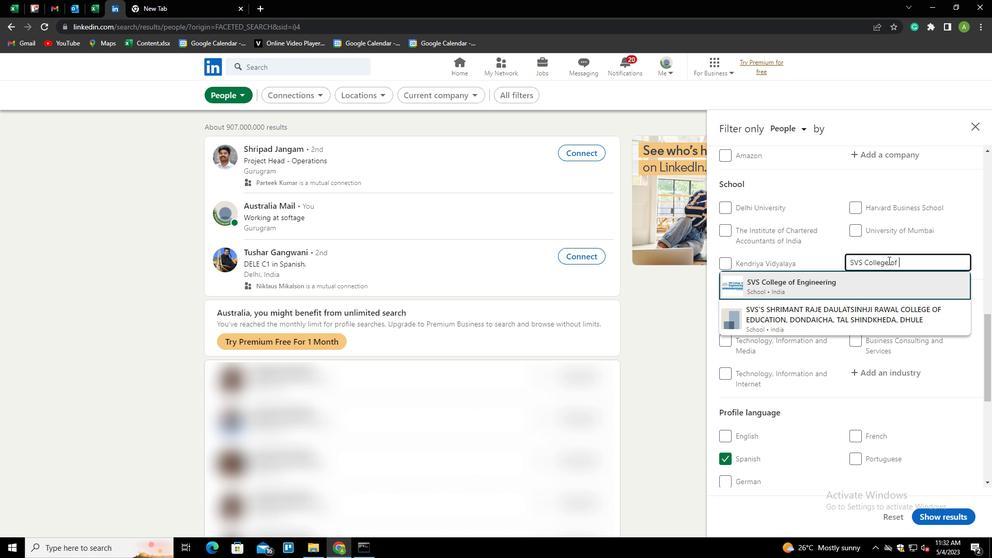 
Action: Mouse scrolled (888, 260) with delta (0, 0)
Screenshot: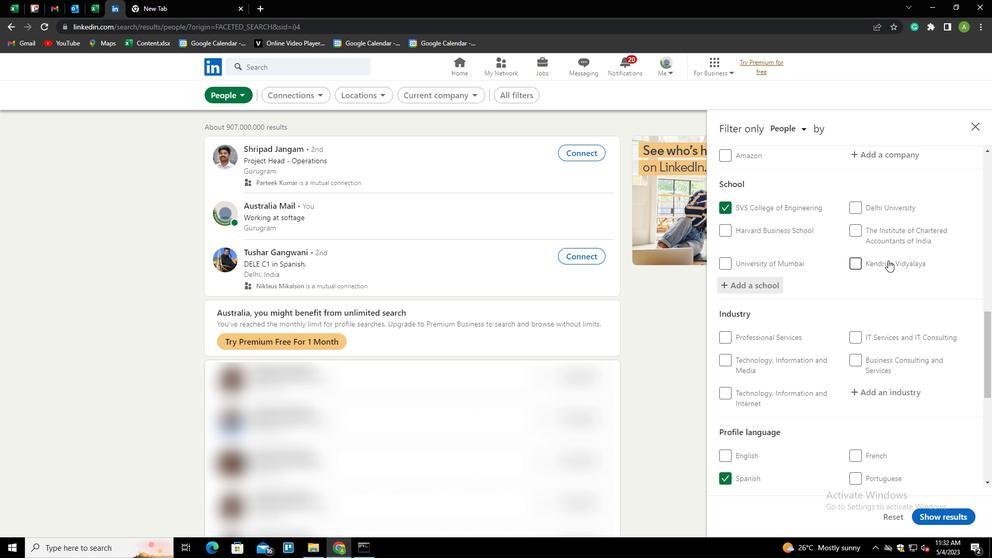 
Action: Mouse scrolled (888, 260) with delta (0, 0)
Screenshot: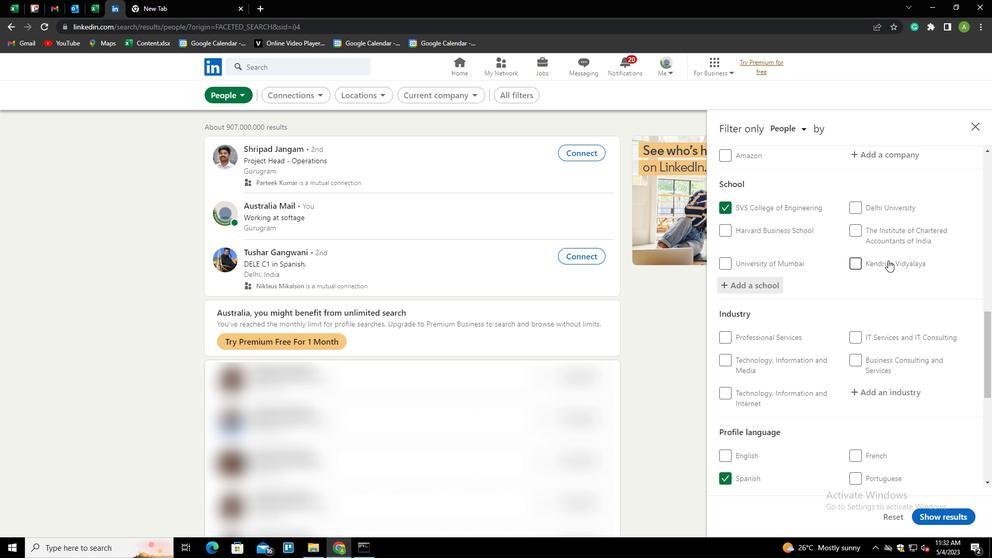 
Action: Mouse moved to (890, 291)
Screenshot: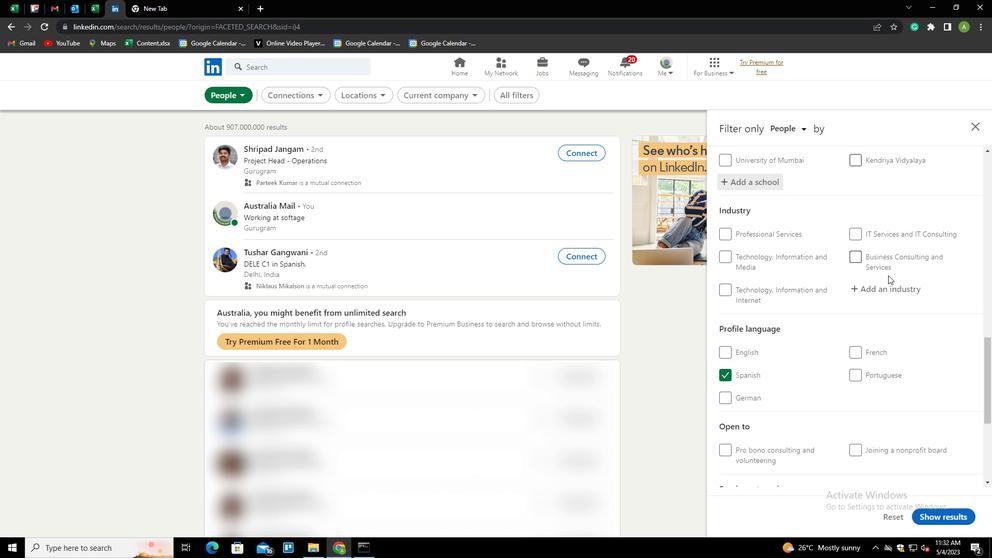 
Action: Mouse pressed left at (890, 291)
Screenshot: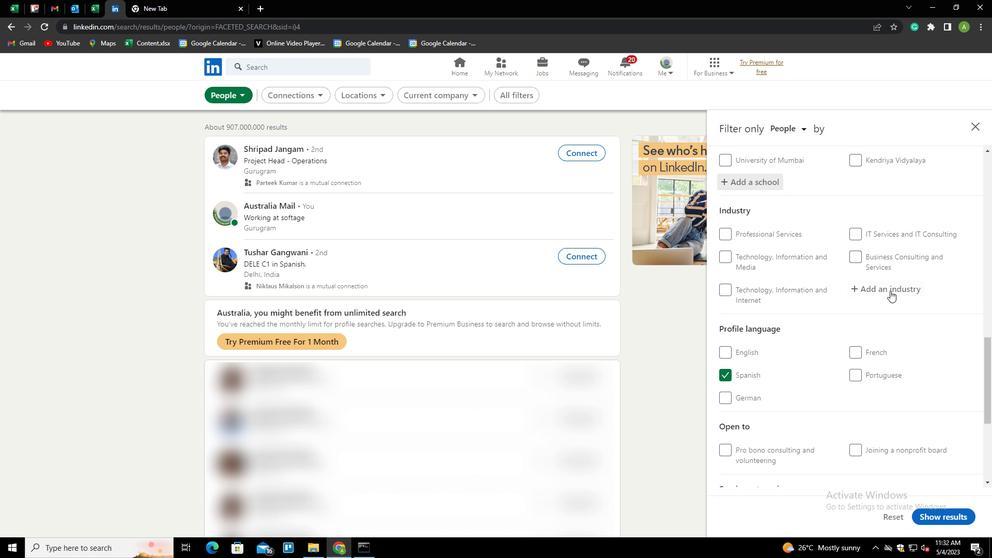 
Action: Mouse moved to (891, 292)
Screenshot: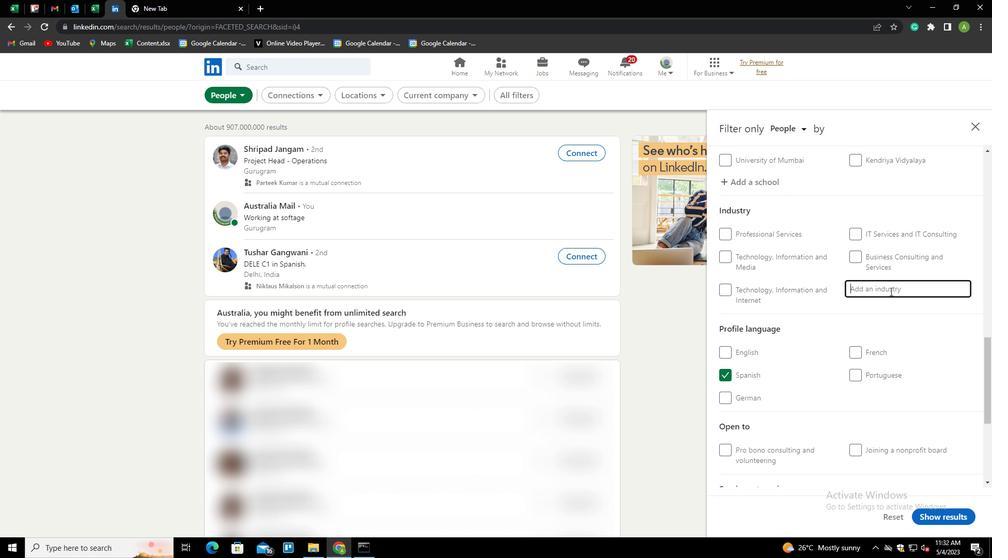 
Action: Key pressed <Key.shift><Key.shift><Key.shift><Key.shift><Key.shift><Key.shift><Key.shift><Key.shift>D<Key.backspace><Key.shift>SIGHTSEEING<Key.space><Key.shift>TRANSPORTATION<Key.down><Key.enter>
Screenshot: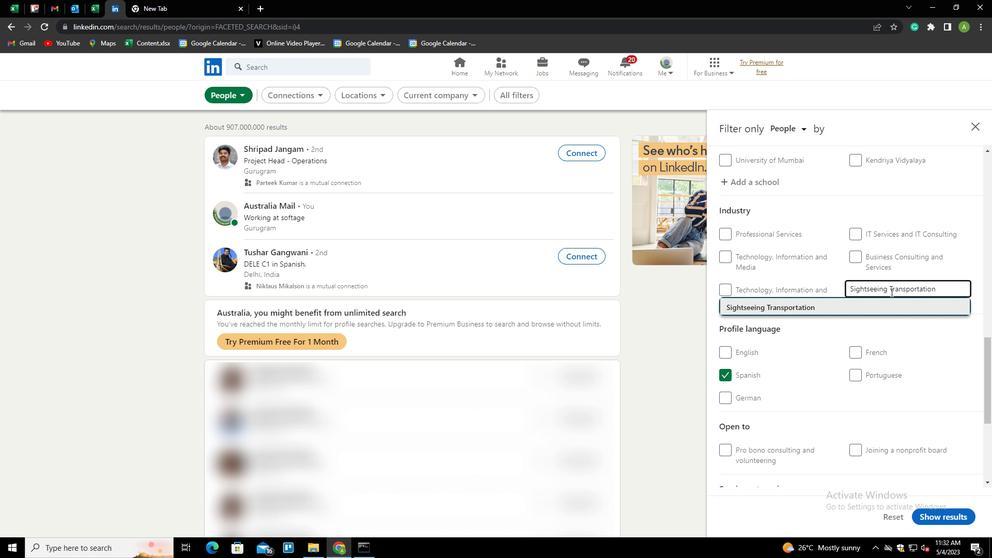 
Action: Mouse scrolled (891, 292) with delta (0, 0)
Screenshot: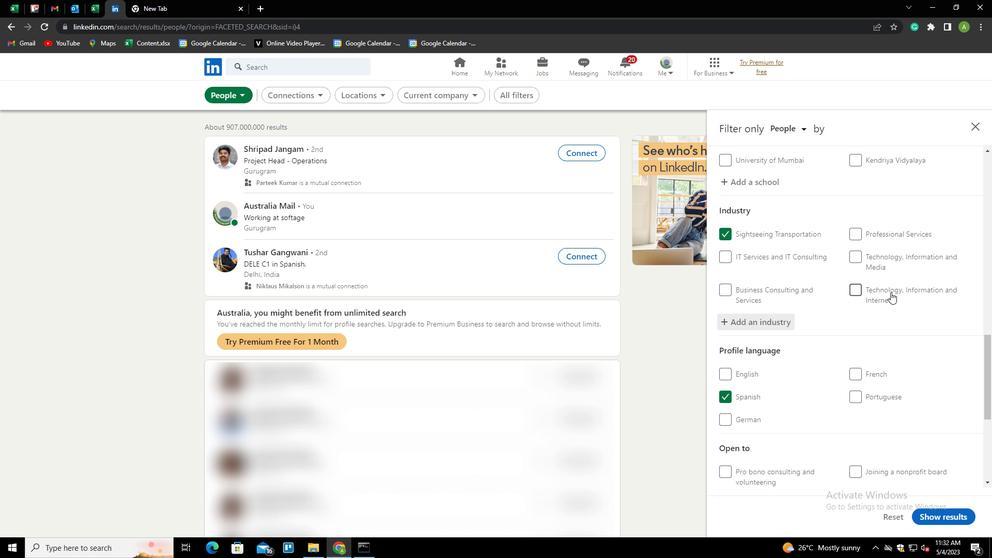 
Action: Mouse scrolled (891, 292) with delta (0, 0)
Screenshot: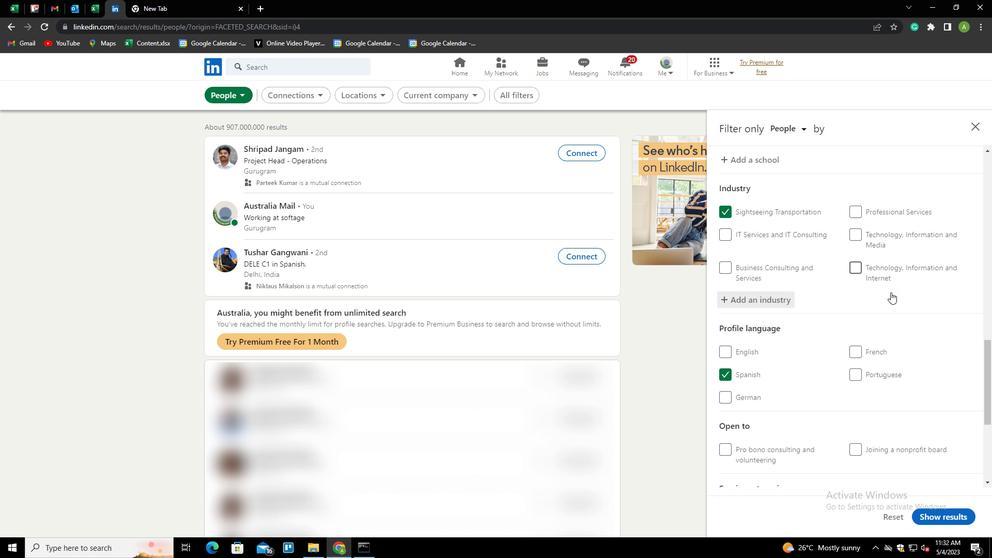 
Action: Mouse scrolled (891, 292) with delta (0, 0)
Screenshot: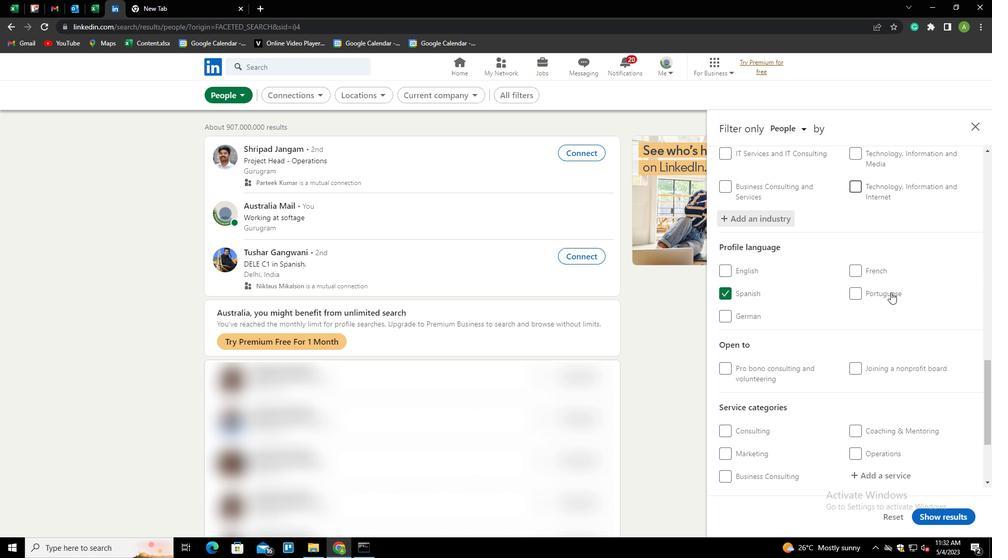 
Action: Mouse scrolled (891, 292) with delta (0, 0)
Screenshot: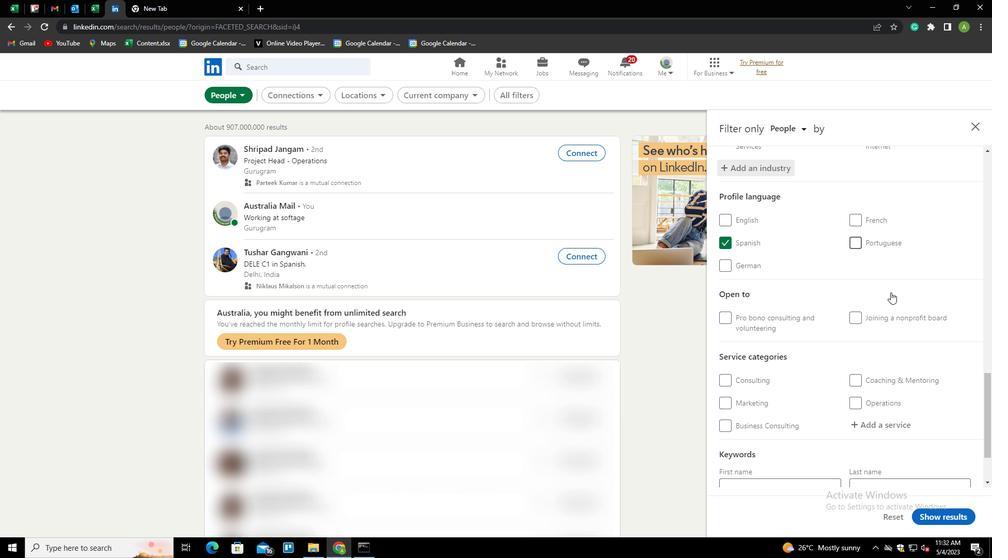 
Action: Mouse scrolled (891, 292) with delta (0, 0)
Screenshot: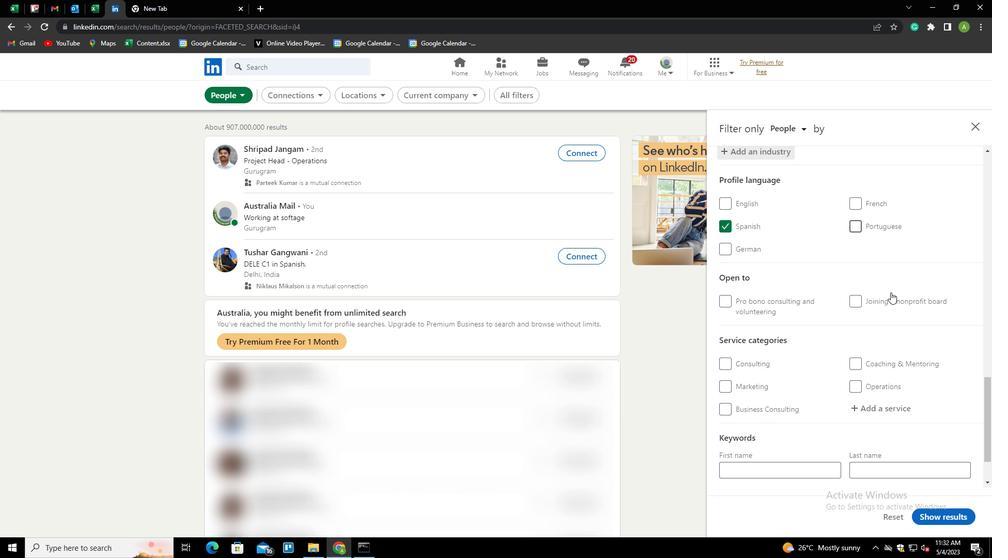 
Action: Mouse scrolled (891, 292) with delta (0, 0)
Screenshot: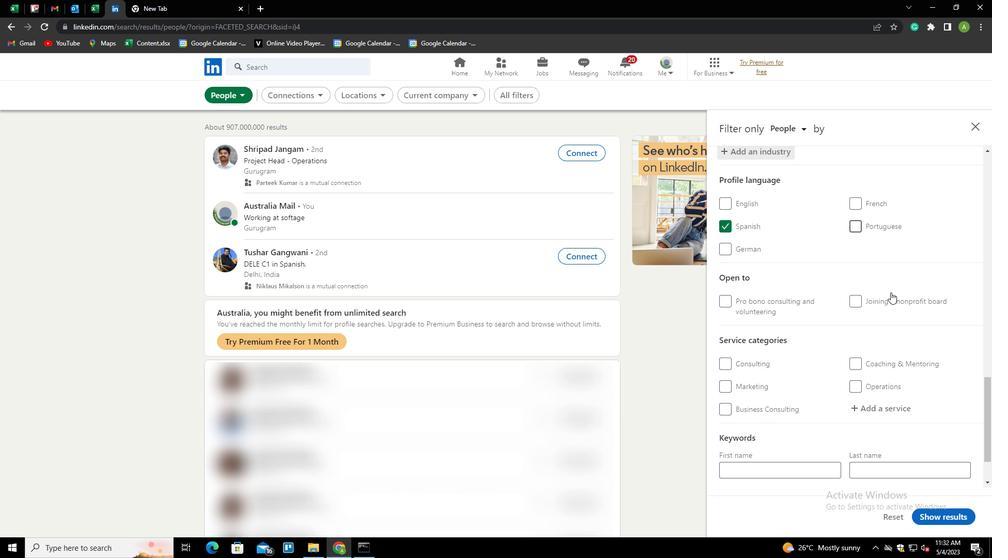 
Action: Mouse moved to (881, 340)
Screenshot: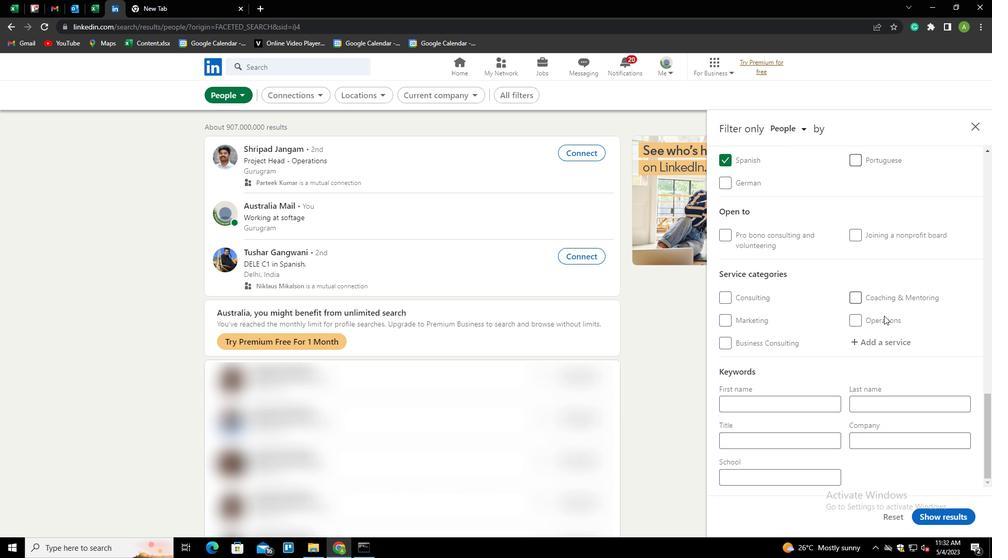 
Action: Mouse pressed left at (881, 340)
Screenshot: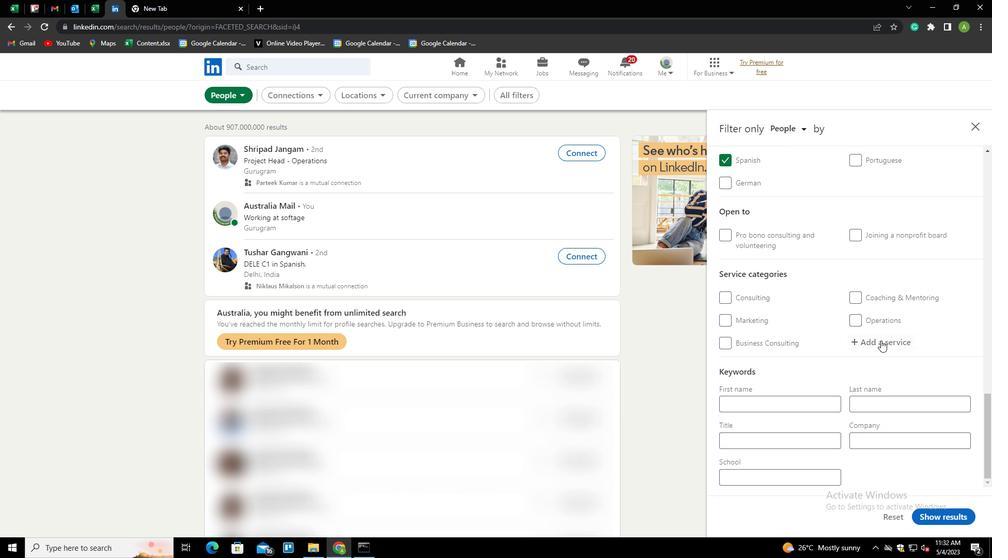 
Action: Mouse moved to (882, 340)
Screenshot: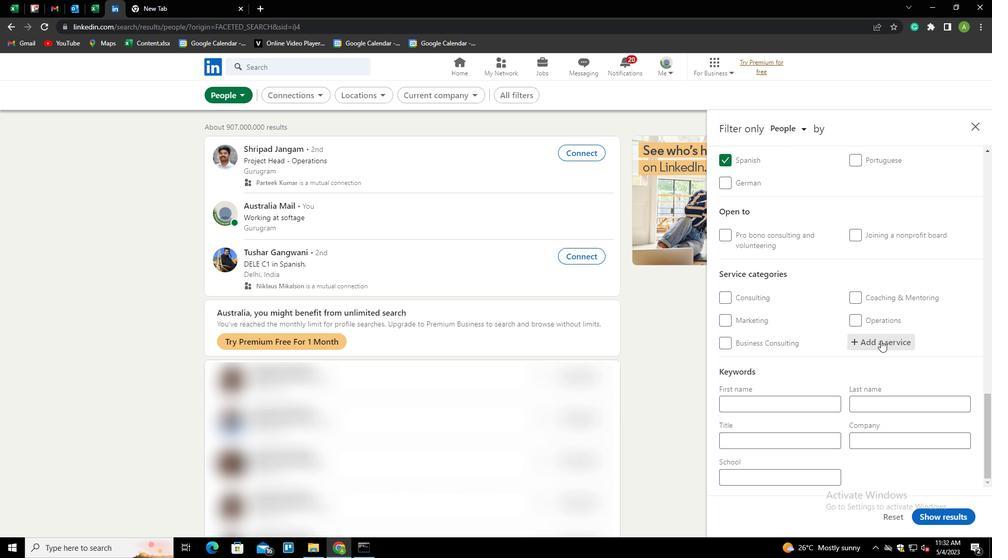 
Action: Mouse pressed left at (882, 340)
Screenshot: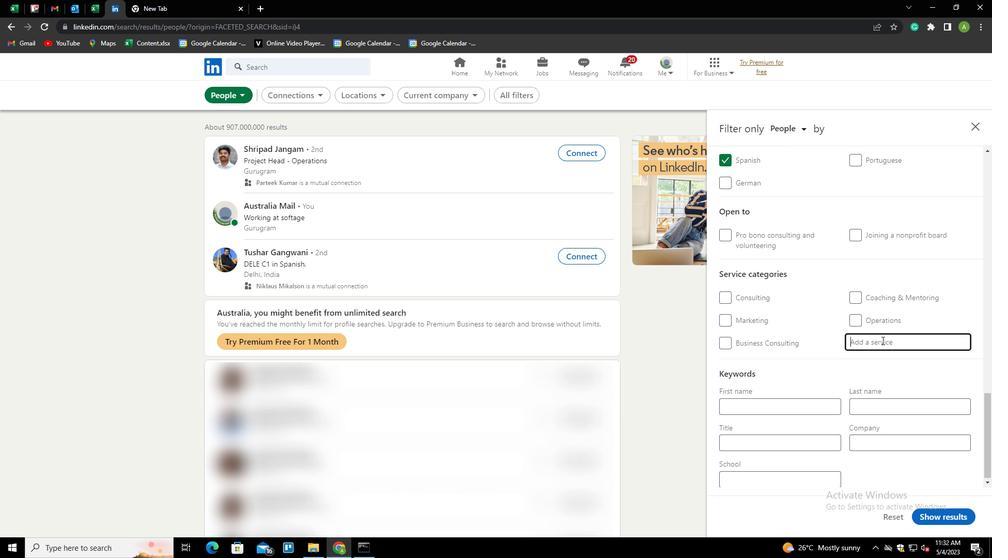 
Action: Mouse moved to (880, 342)
Screenshot: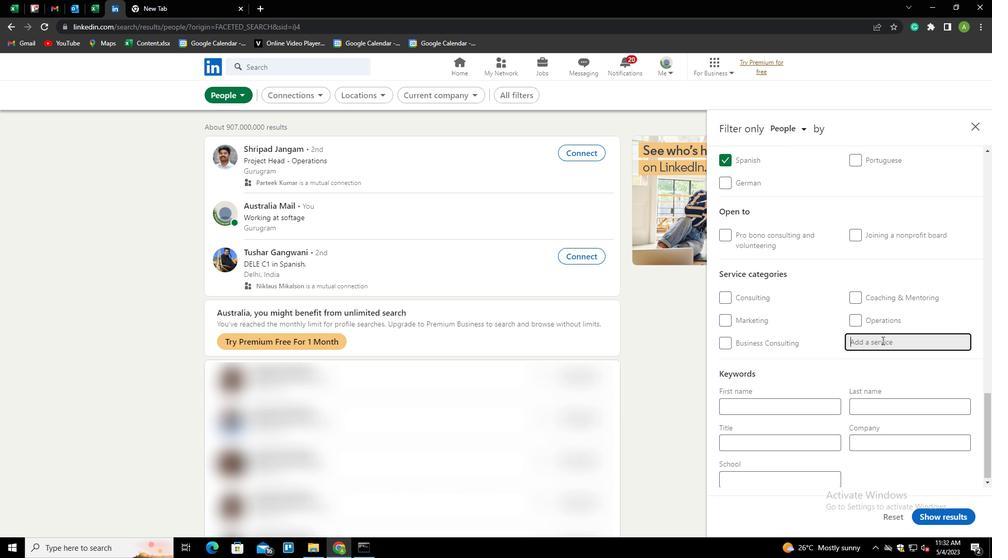 
Action: Key pressed <Key.shift><Key.shift>OLLUST<Key.home><Key.right><Key.shift_r><Key.home><Key.shift>I<Key.down><Key.enter>
Screenshot: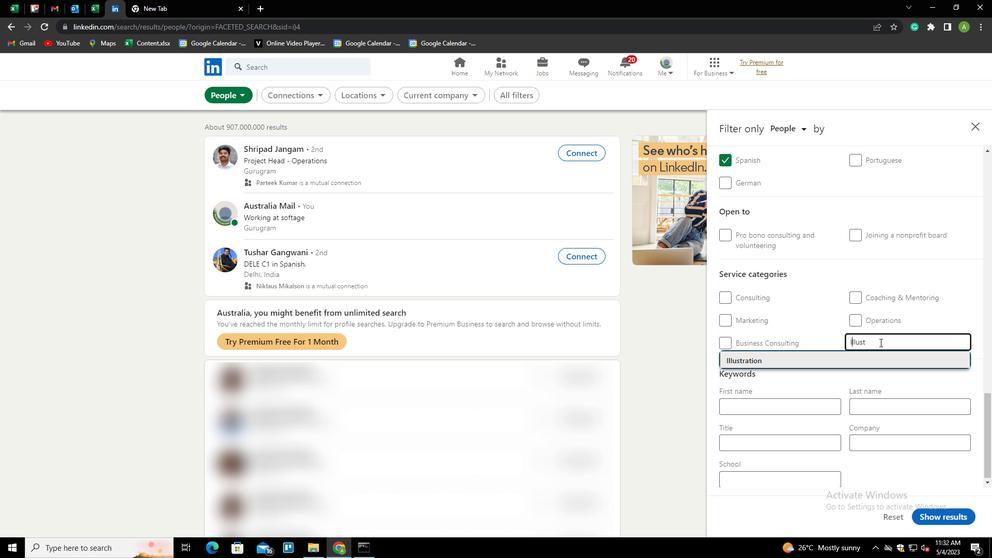 
Action: Mouse scrolled (880, 342) with delta (0, 0)
Screenshot: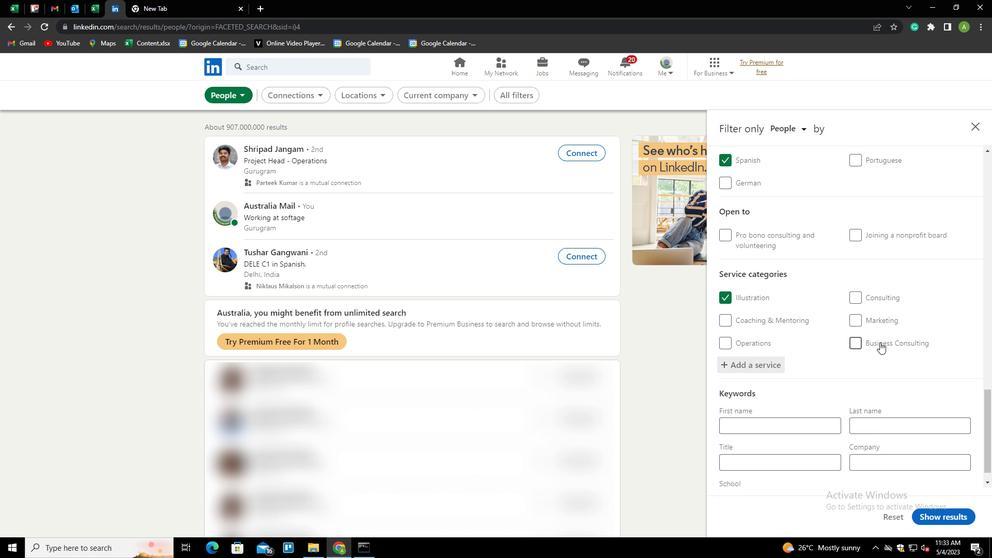 
Action: Mouse moved to (879, 343)
Screenshot: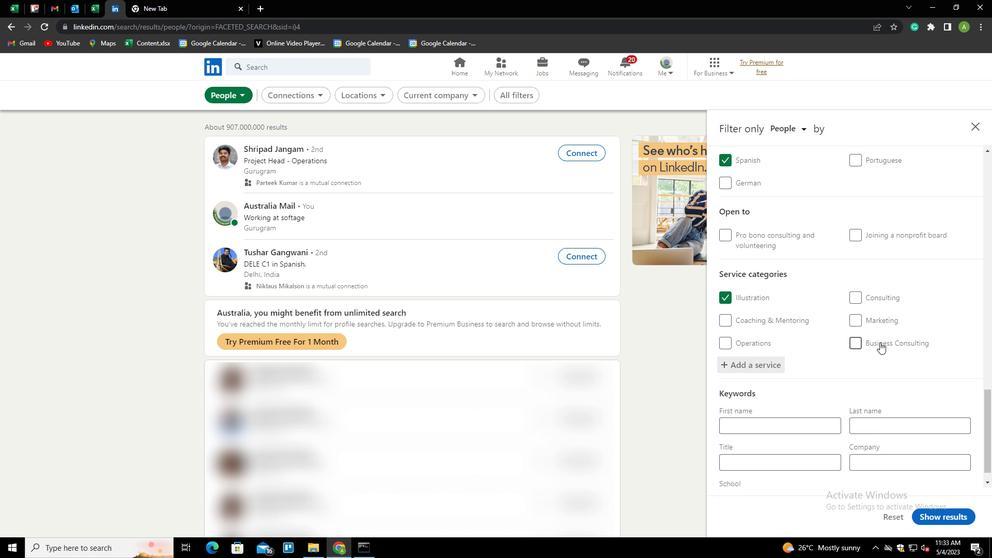 
Action: Mouse scrolled (879, 343) with delta (0, 0)
Screenshot: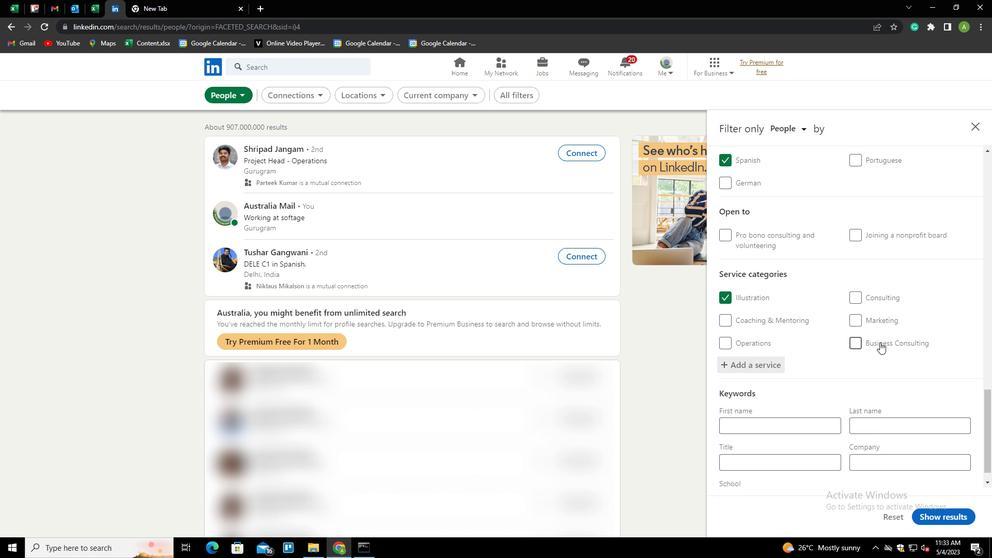 
Action: Mouse moved to (875, 347)
Screenshot: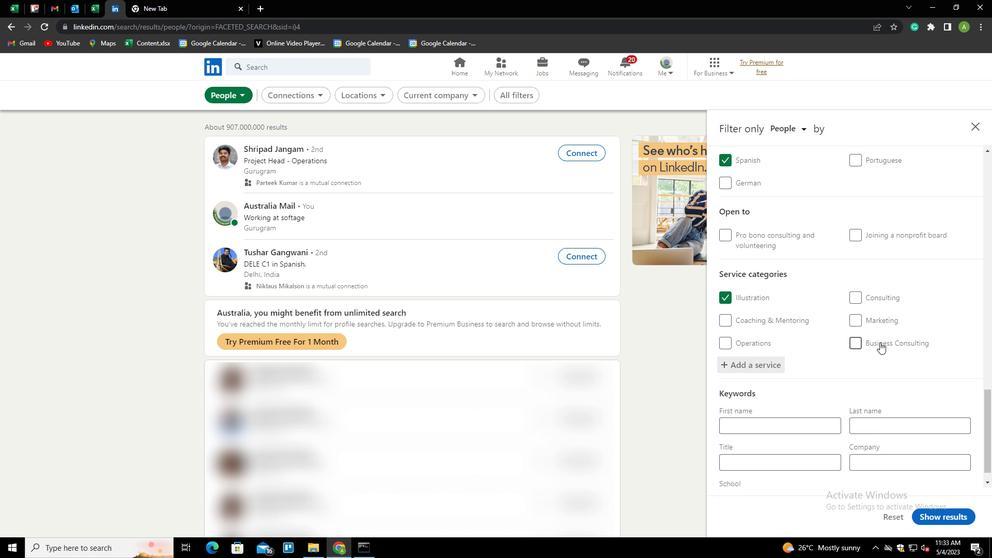 
Action: Mouse scrolled (875, 346) with delta (0, 0)
Screenshot: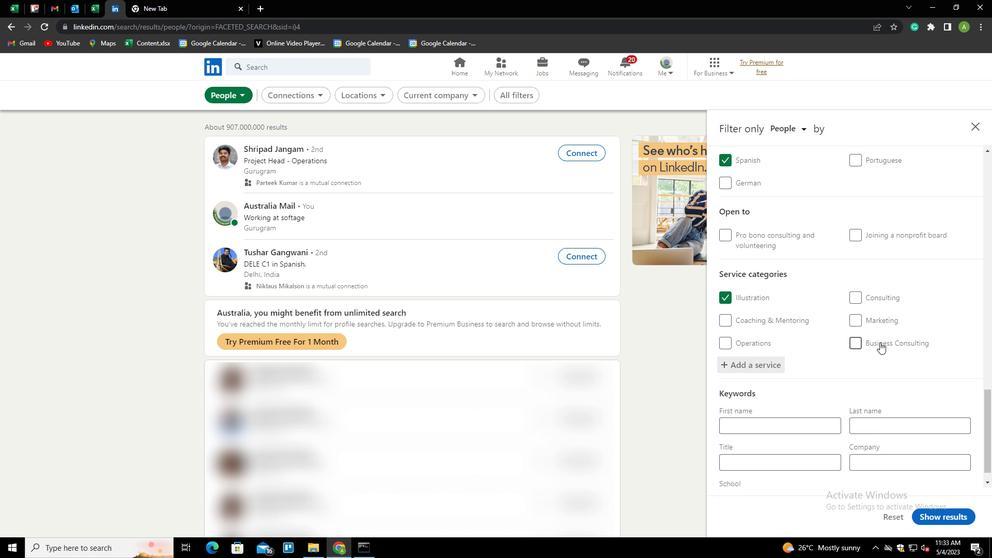
Action: Mouse moved to (872, 350)
Screenshot: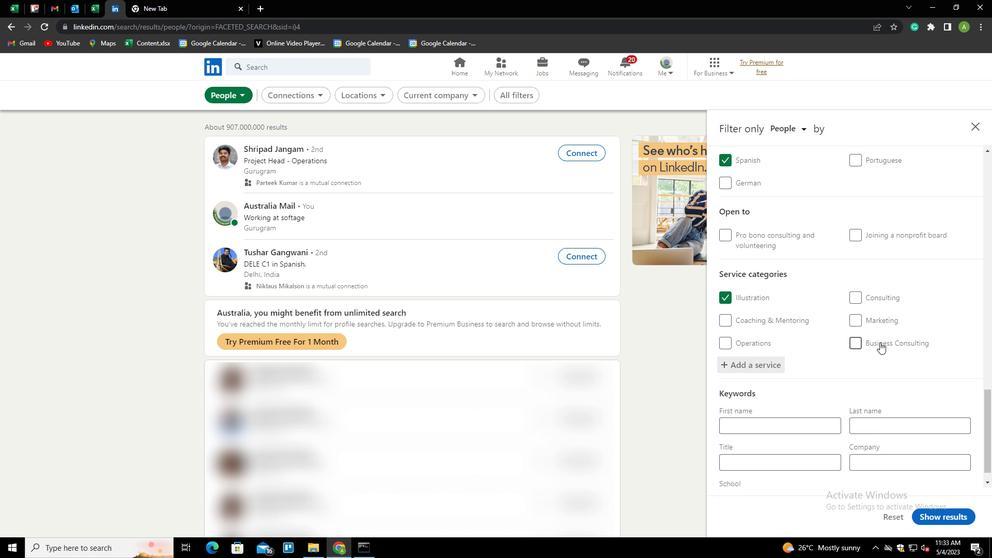 
Action: Mouse scrolled (872, 349) with delta (0, 0)
Screenshot: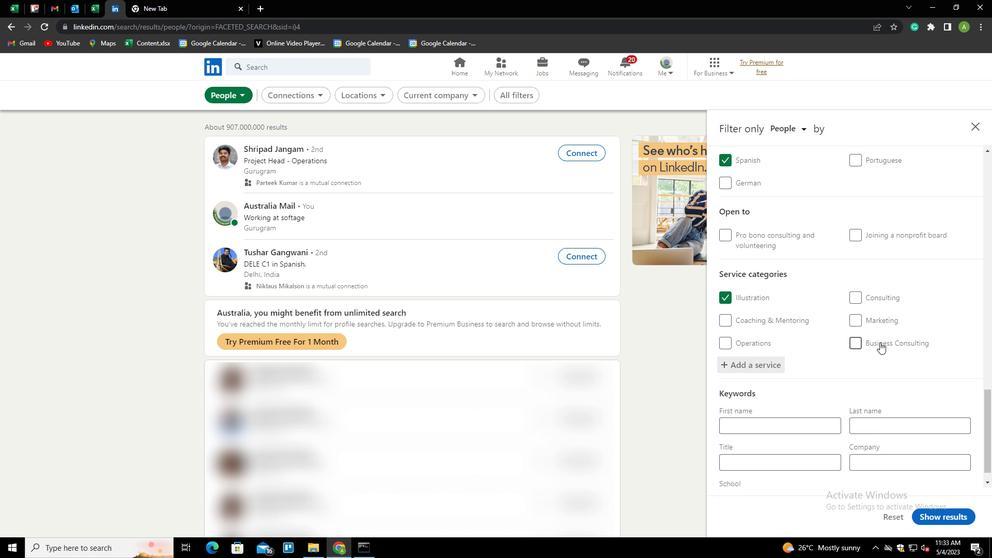 
Action: Mouse moved to (871, 350)
Screenshot: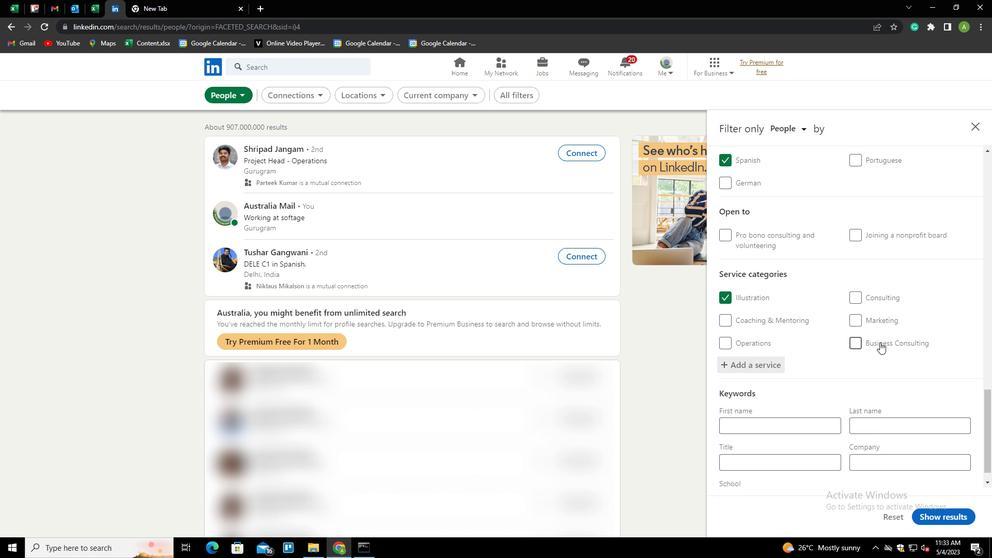
Action: Mouse scrolled (871, 350) with delta (0, 0)
Screenshot: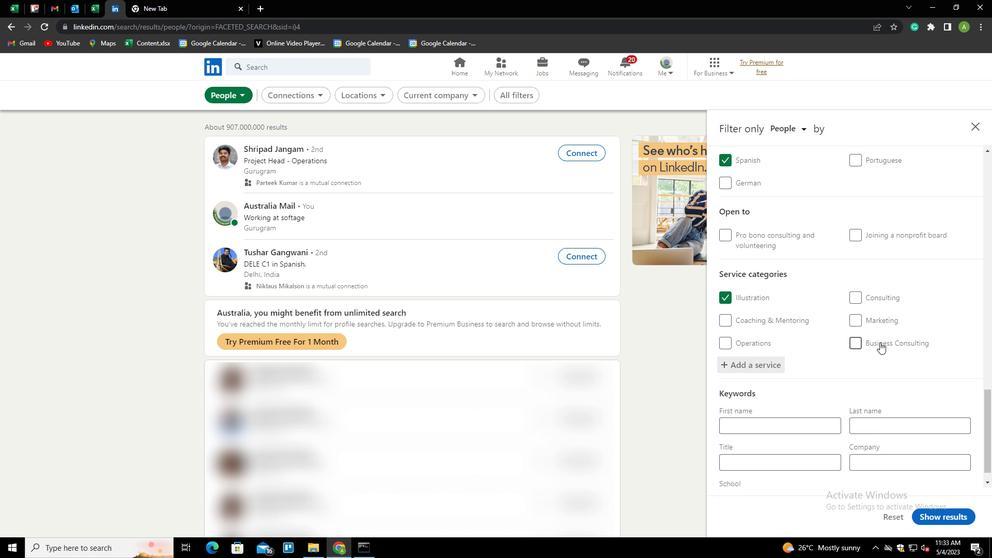 
Action: Mouse scrolled (871, 350) with delta (0, 0)
Screenshot: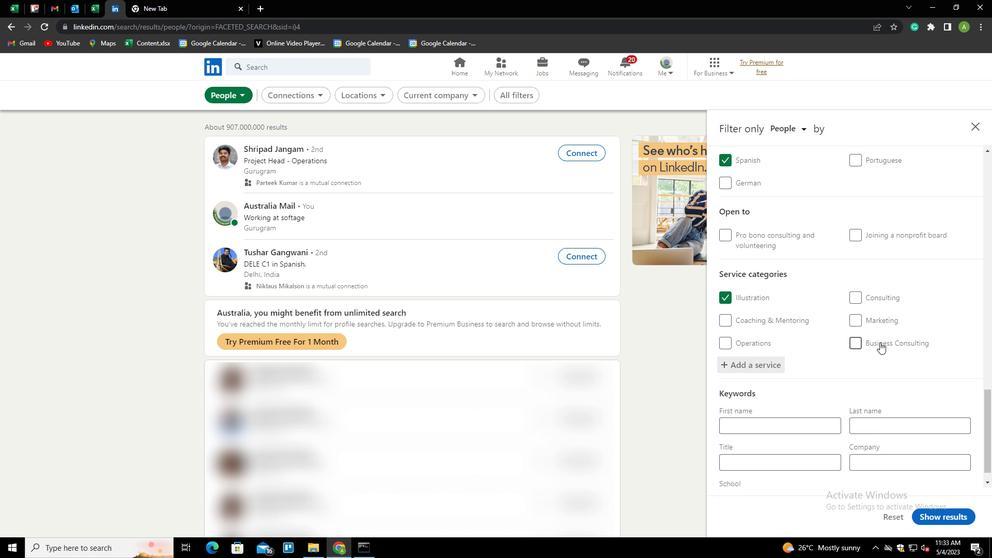 
Action: Mouse scrolled (871, 350) with delta (0, 0)
Screenshot: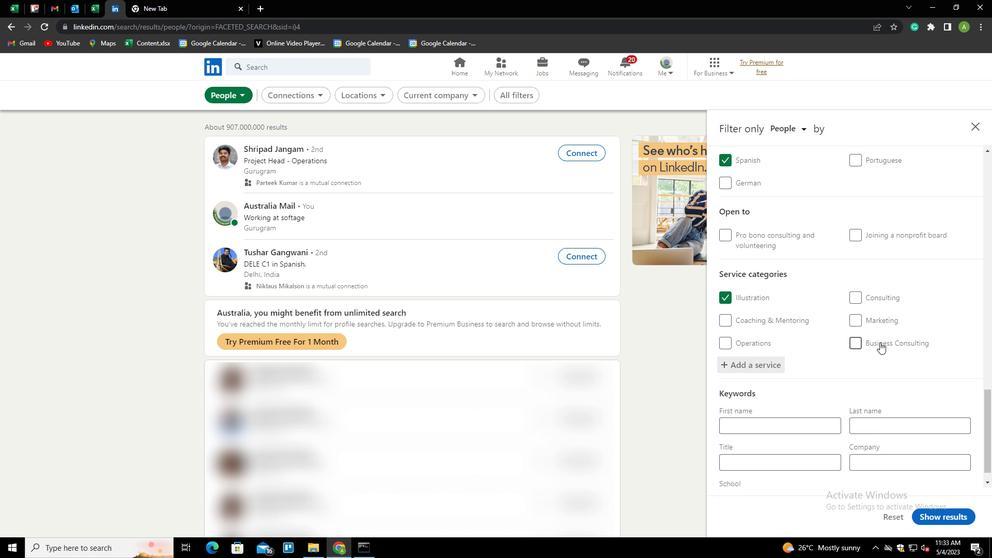 
Action: Mouse moved to (819, 438)
Screenshot: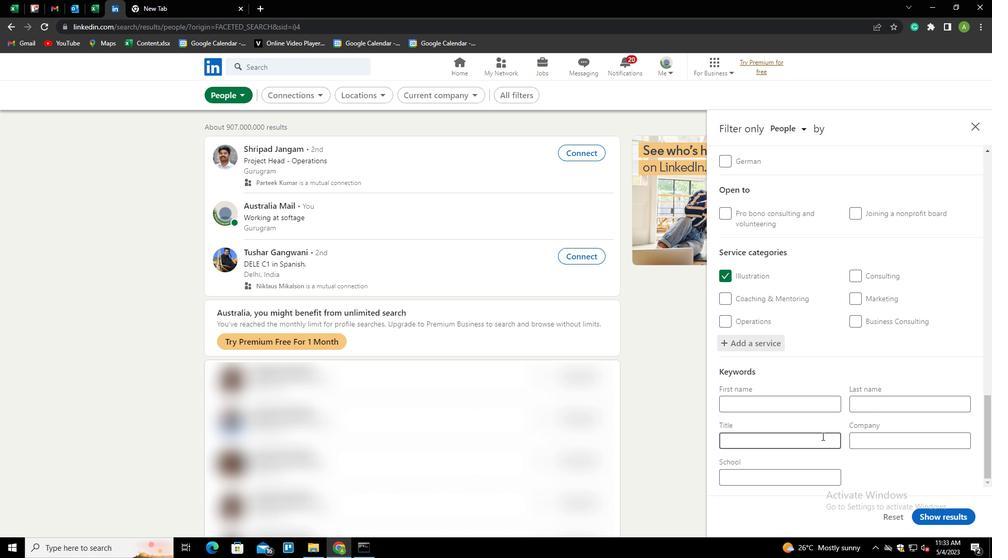 
Action: Mouse pressed left at (819, 438)
Screenshot: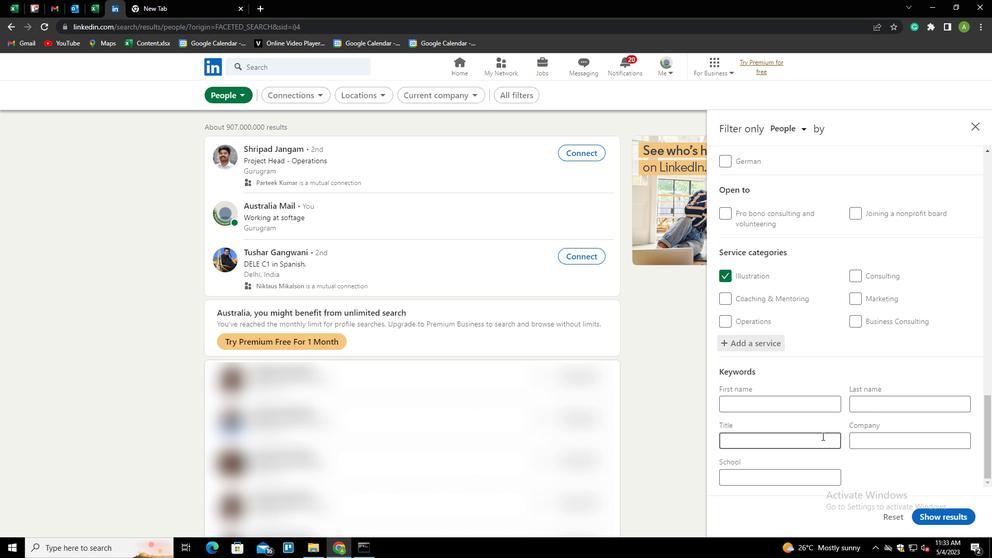 
Action: Key pressed <Key.shift>VIRTUAL<Key.space><Key.shift>ASSISTANT
Screenshot: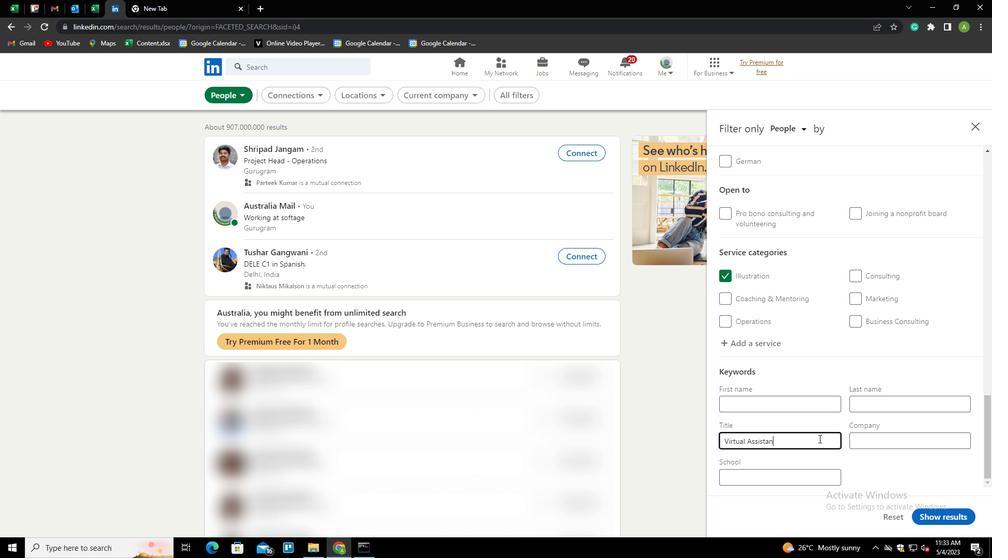 
Action: Mouse moved to (909, 472)
Screenshot: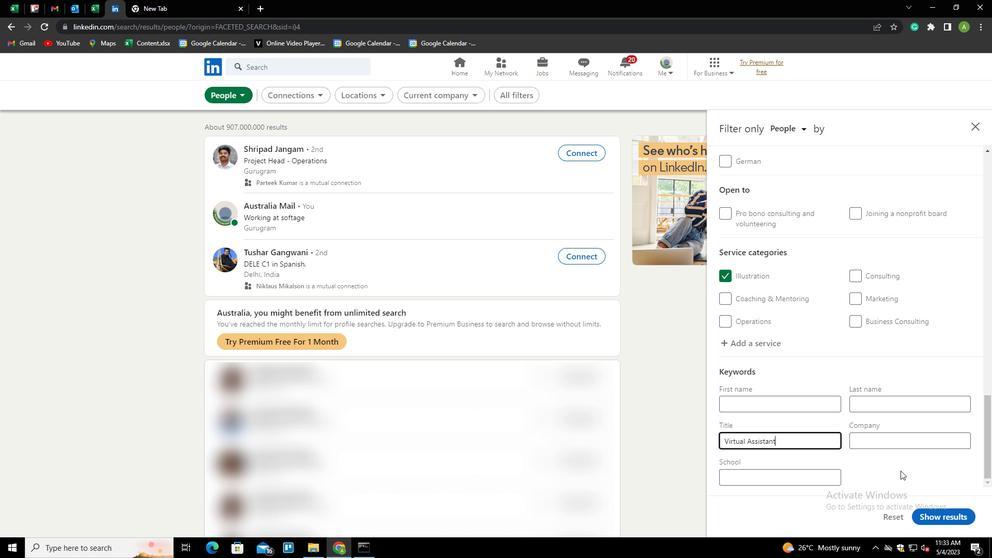 
Action: Mouse pressed left at (909, 472)
Screenshot: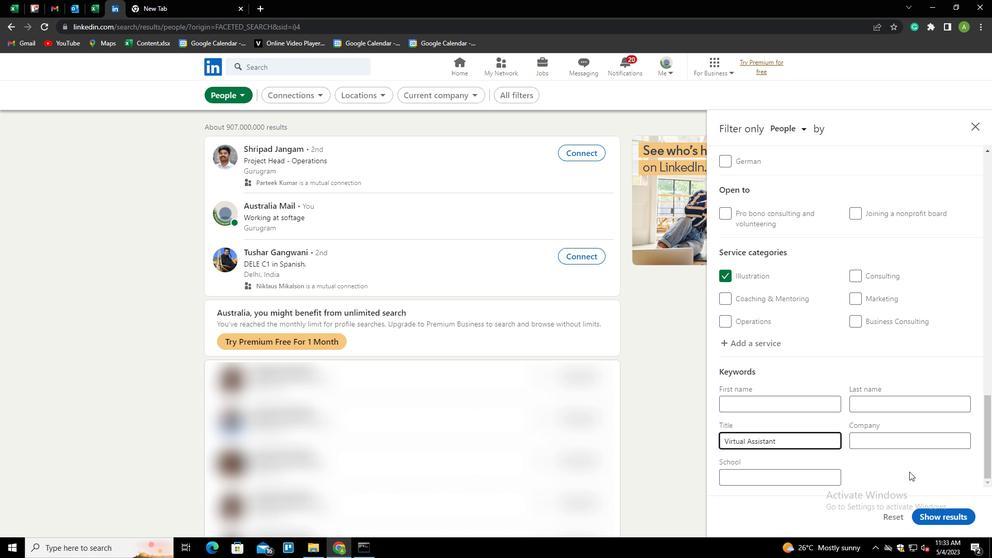
Action: Mouse moved to (938, 514)
Screenshot: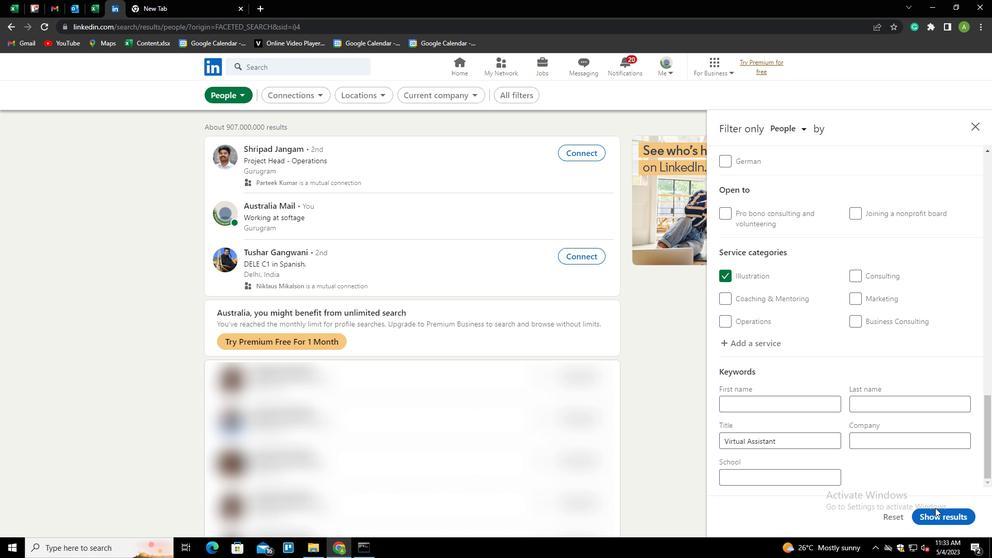 
Action: Mouse pressed left at (938, 514)
Screenshot: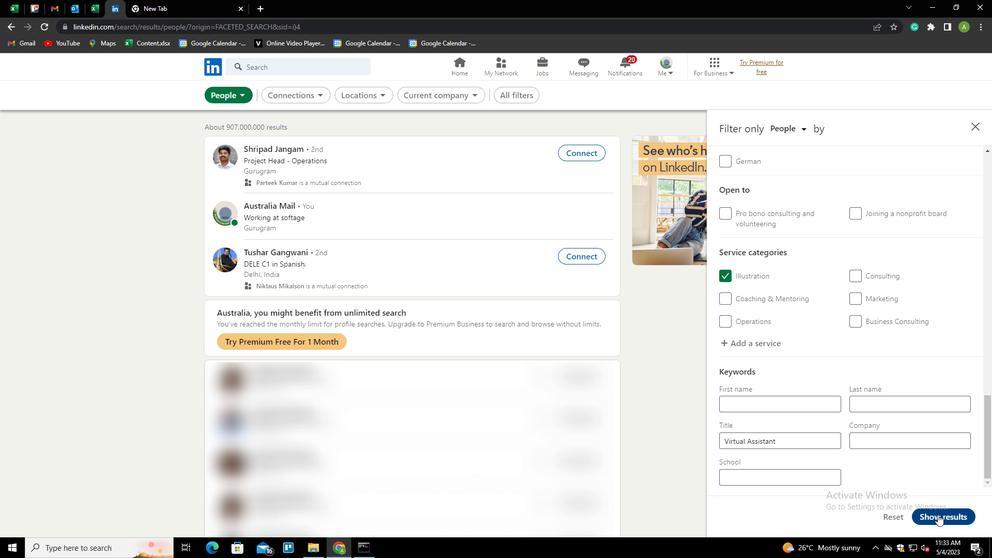 
Action: Mouse moved to (931, 510)
Screenshot: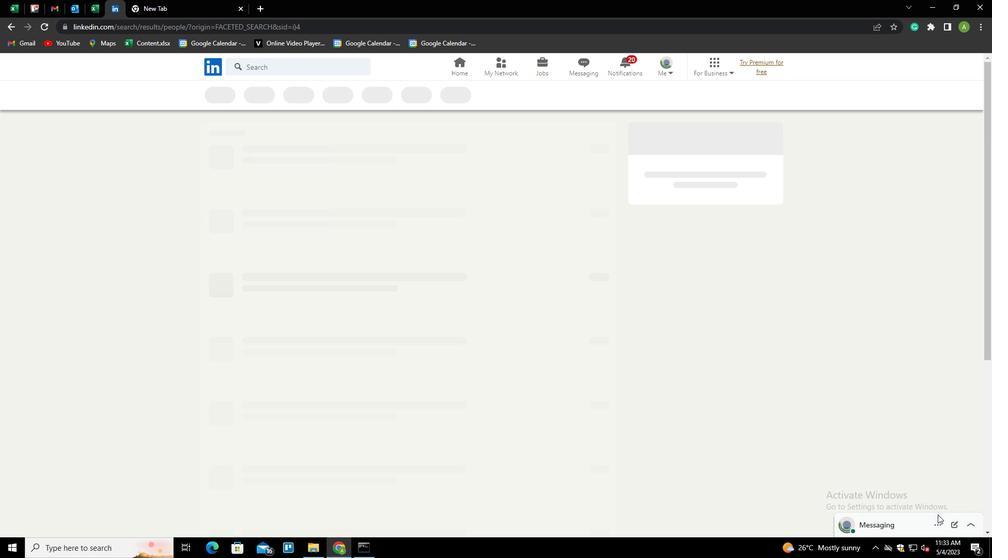 
